 Task: Search one way flight ticket for 2 adults, 4 children and 1 infant on lap in business from Pellston: Pellston Regional/emmet County Airport to Greensboro: Piedmont Triad International Airport on 5-1-2023. Choice of flights is Sun country airlines. Number of bags: 1 carry on bag. Price is upto 73000. Outbound departure time preference is 14:30.
Action: Mouse moved to (339, 557)
Screenshot: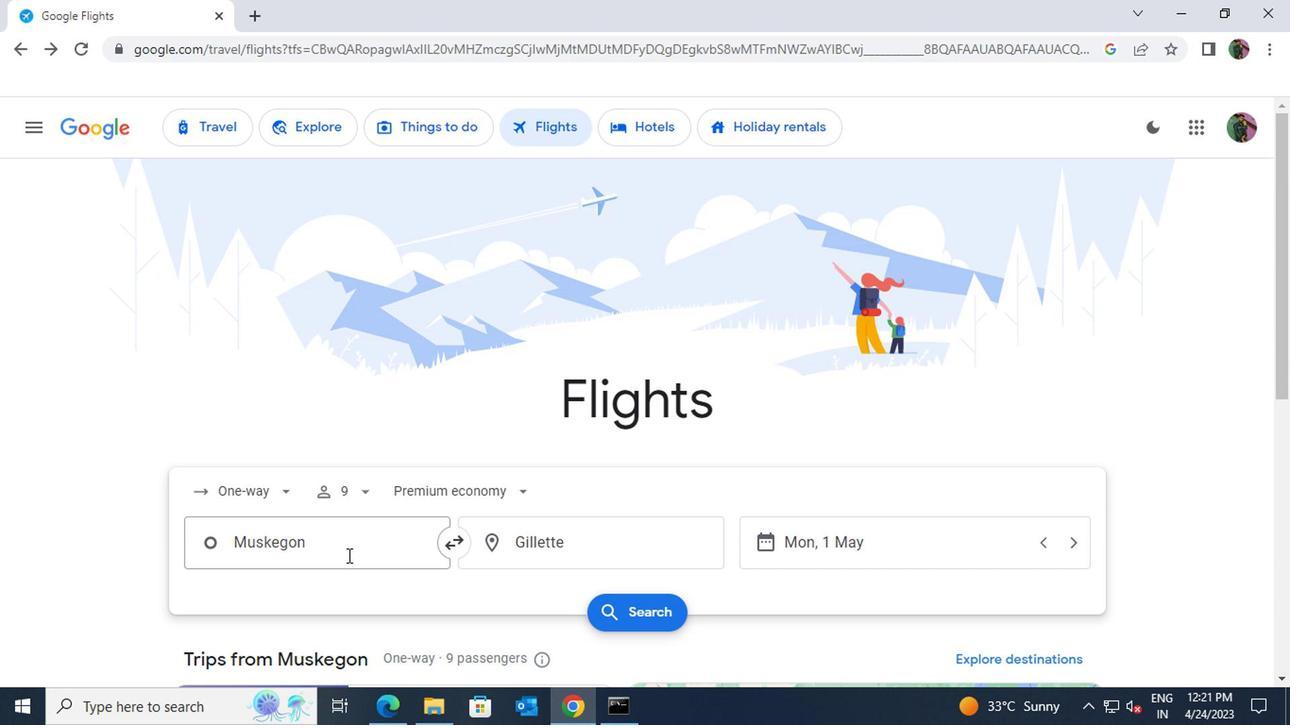 
Action: Mouse pressed left at (339, 557)
Screenshot: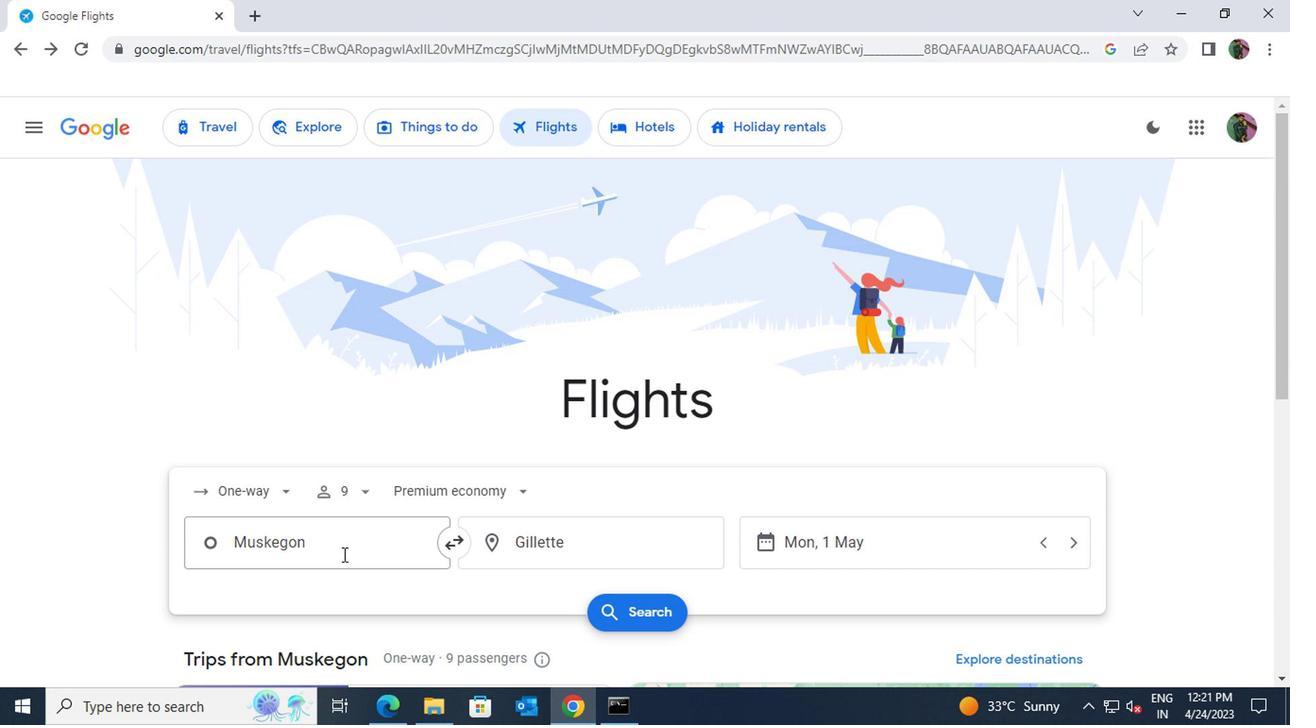 
Action: Key pressed pellston
Screenshot: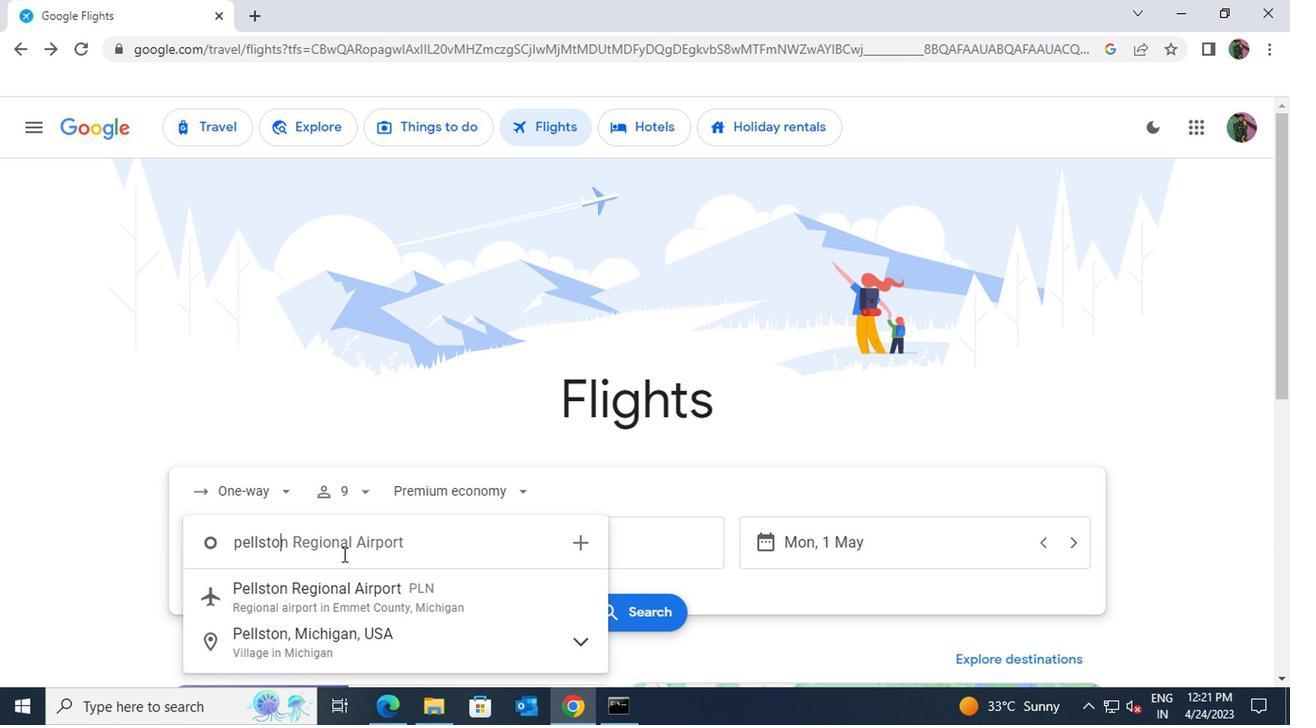 
Action: Mouse moved to (338, 591)
Screenshot: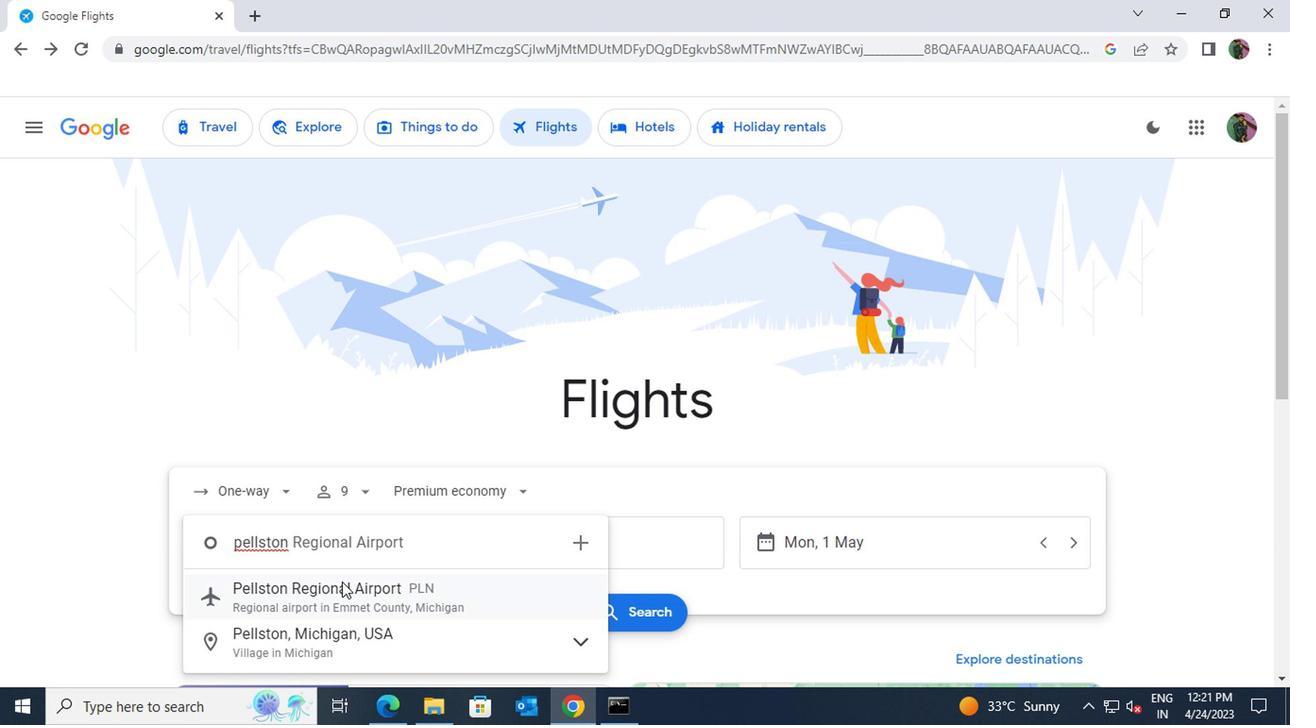 
Action: Mouse pressed left at (338, 591)
Screenshot: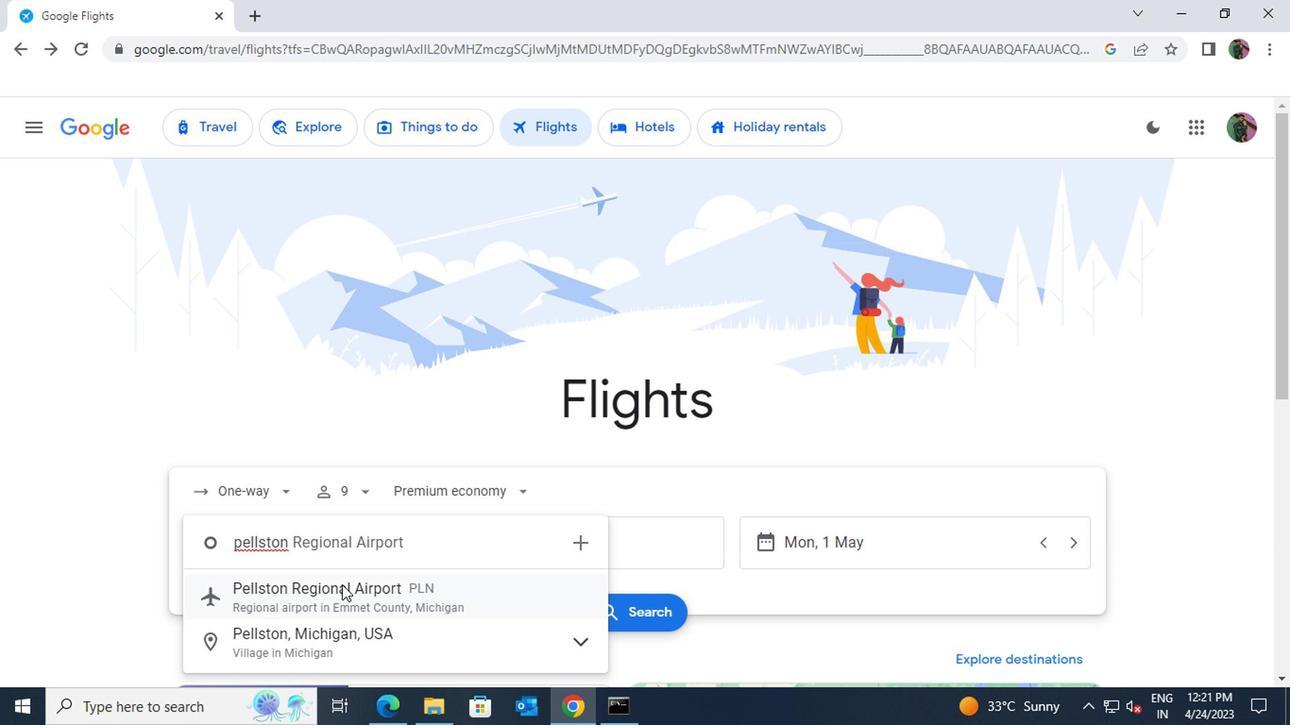 
Action: Mouse moved to (538, 550)
Screenshot: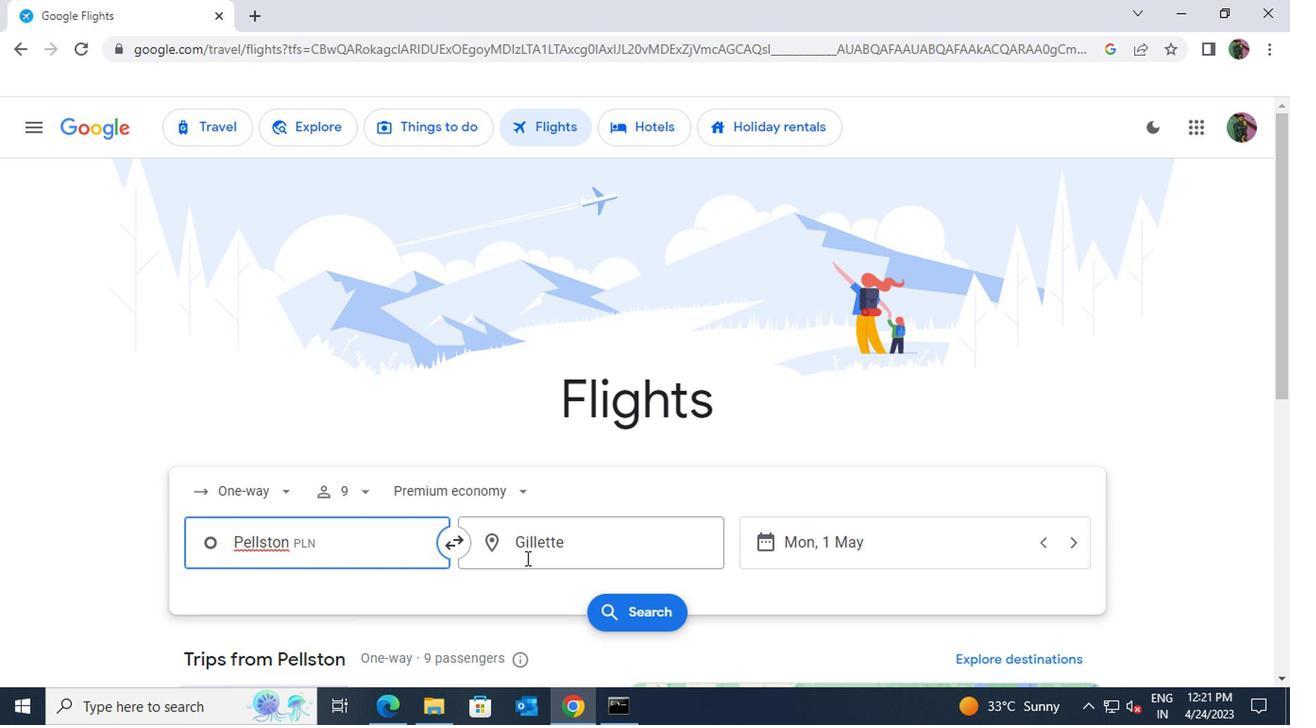 
Action: Mouse pressed left at (538, 550)
Screenshot: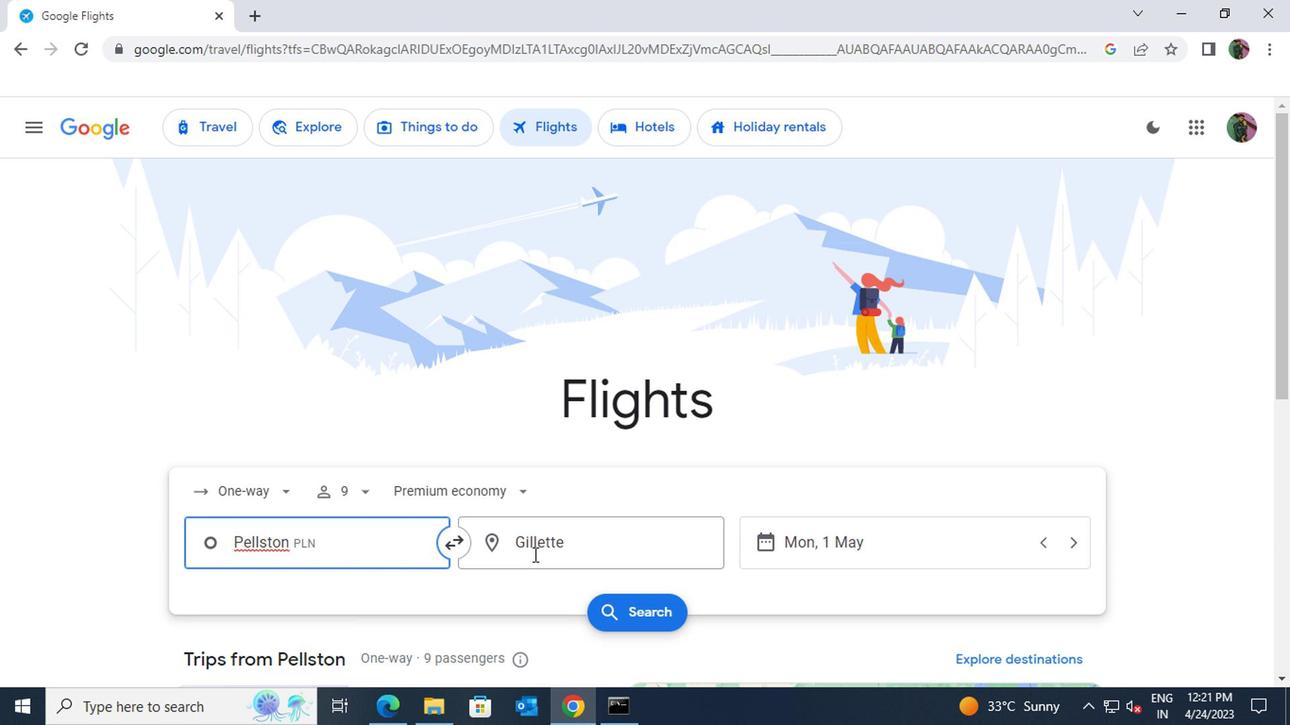 
Action: Key pressed greensboro
Screenshot: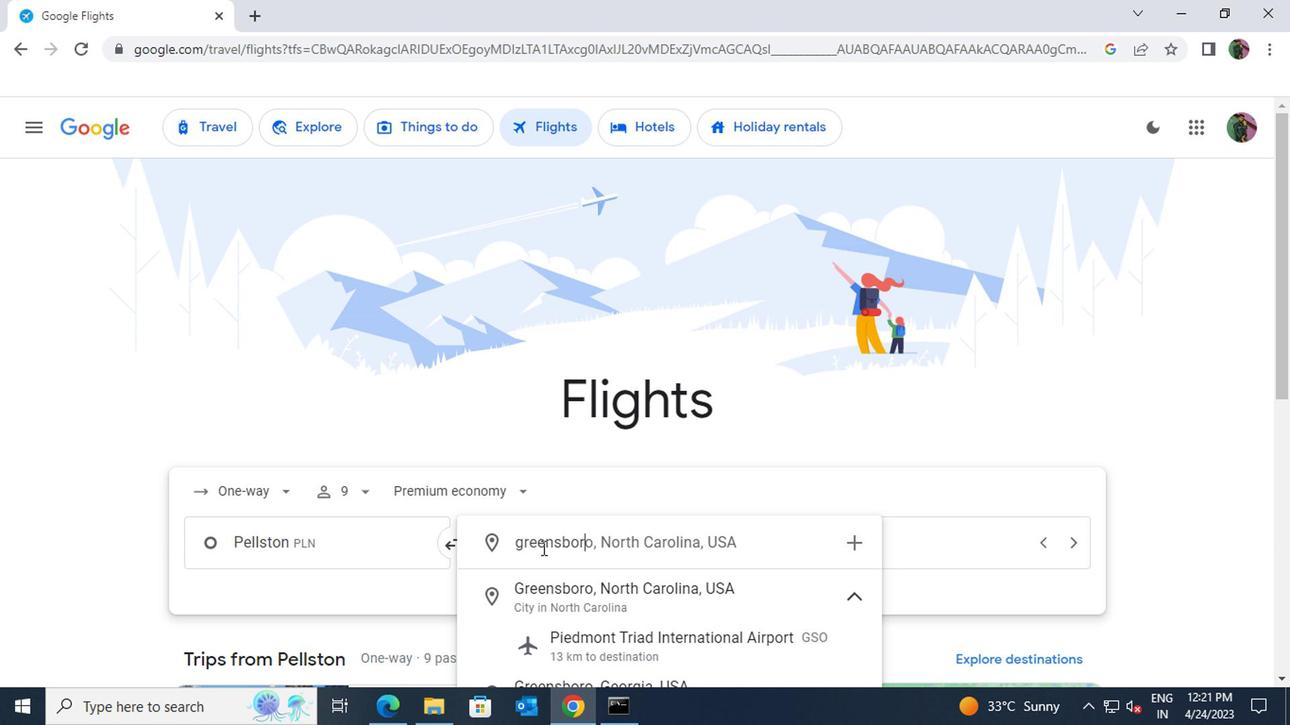 
Action: Mouse moved to (553, 590)
Screenshot: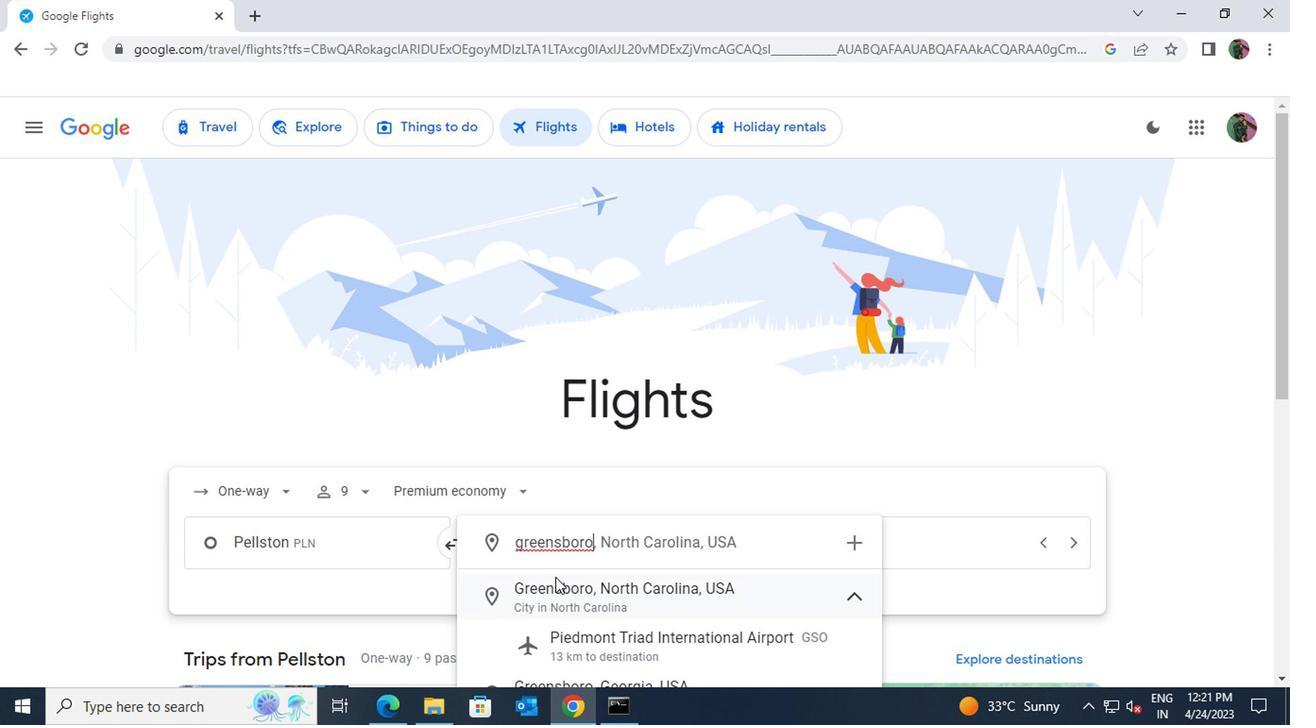 
Action: Mouse pressed left at (553, 590)
Screenshot: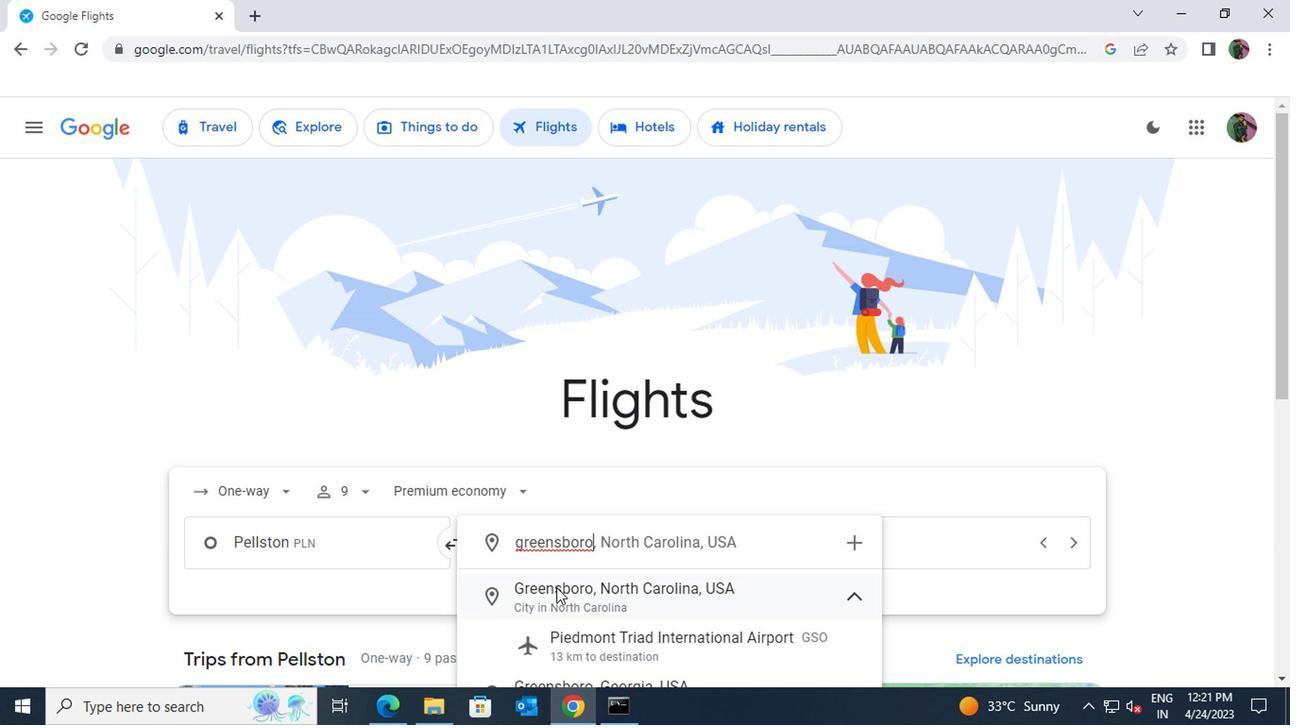 
Action: Mouse moved to (361, 489)
Screenshot: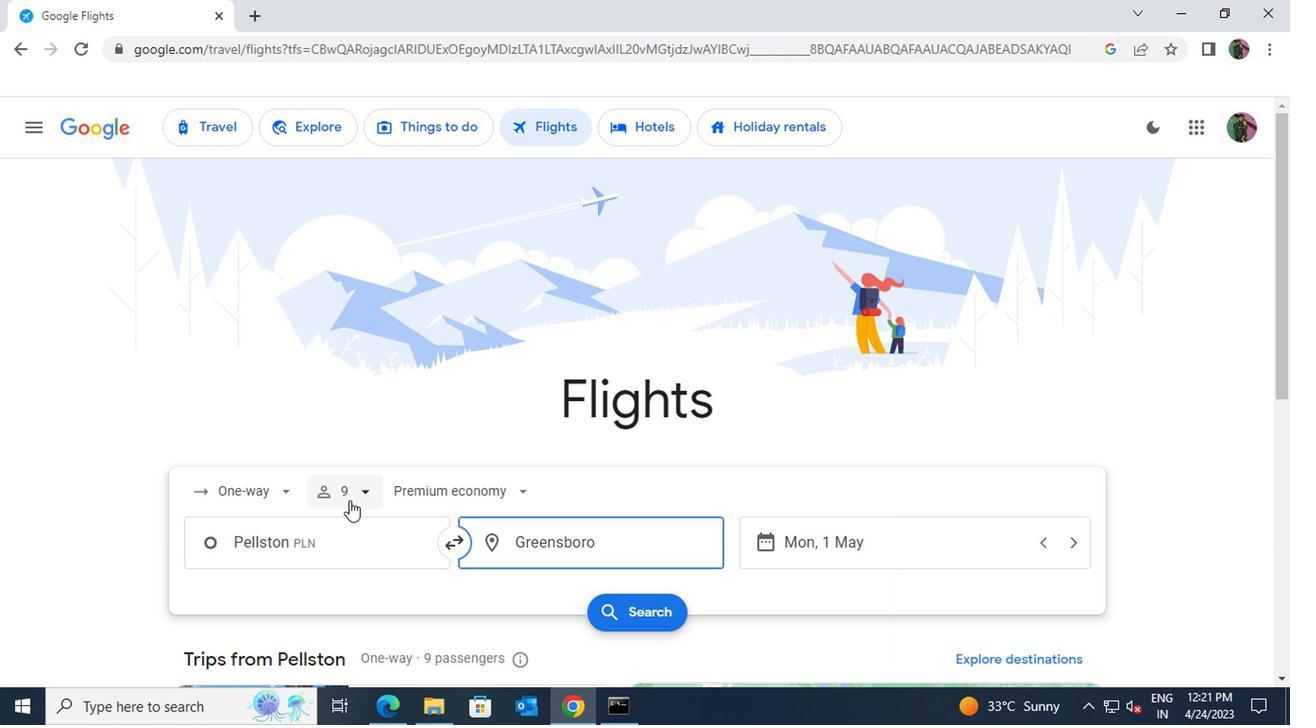 
Action: Mouse pressed left at (361, 489)
Screenshot: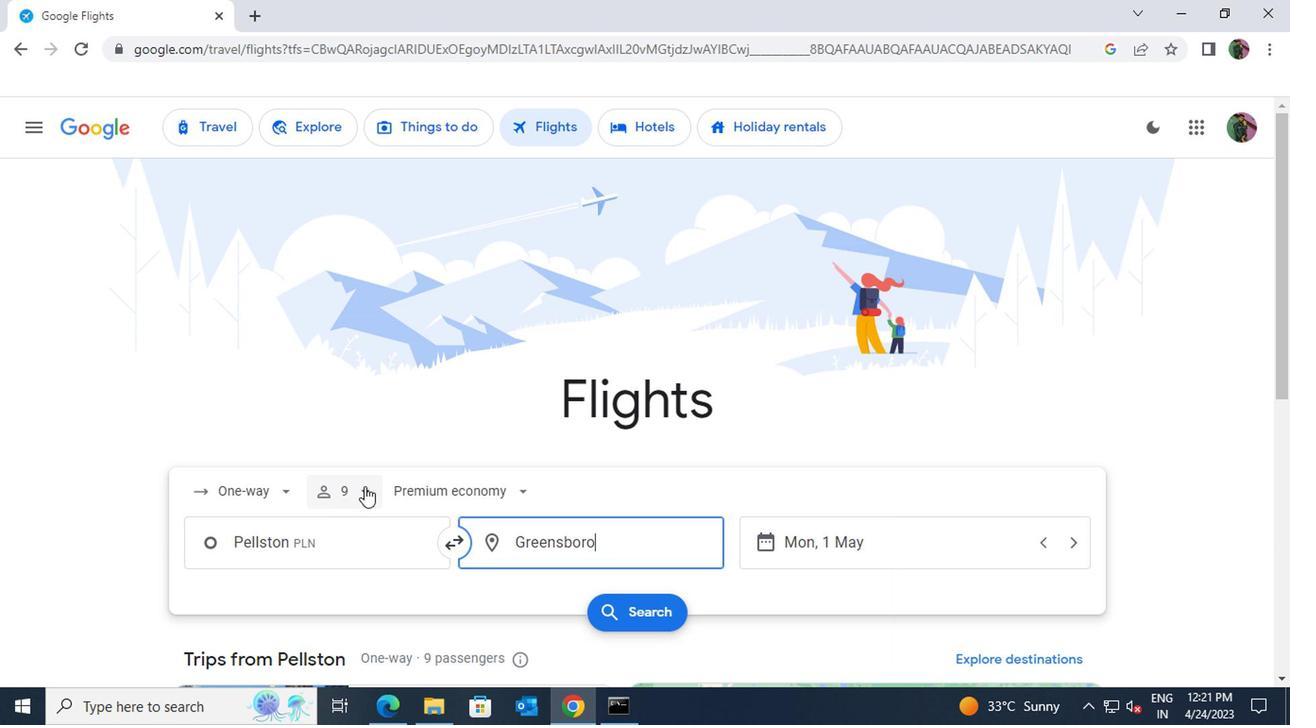 
Action: Mouse moved to (437, 544)
Screenshot: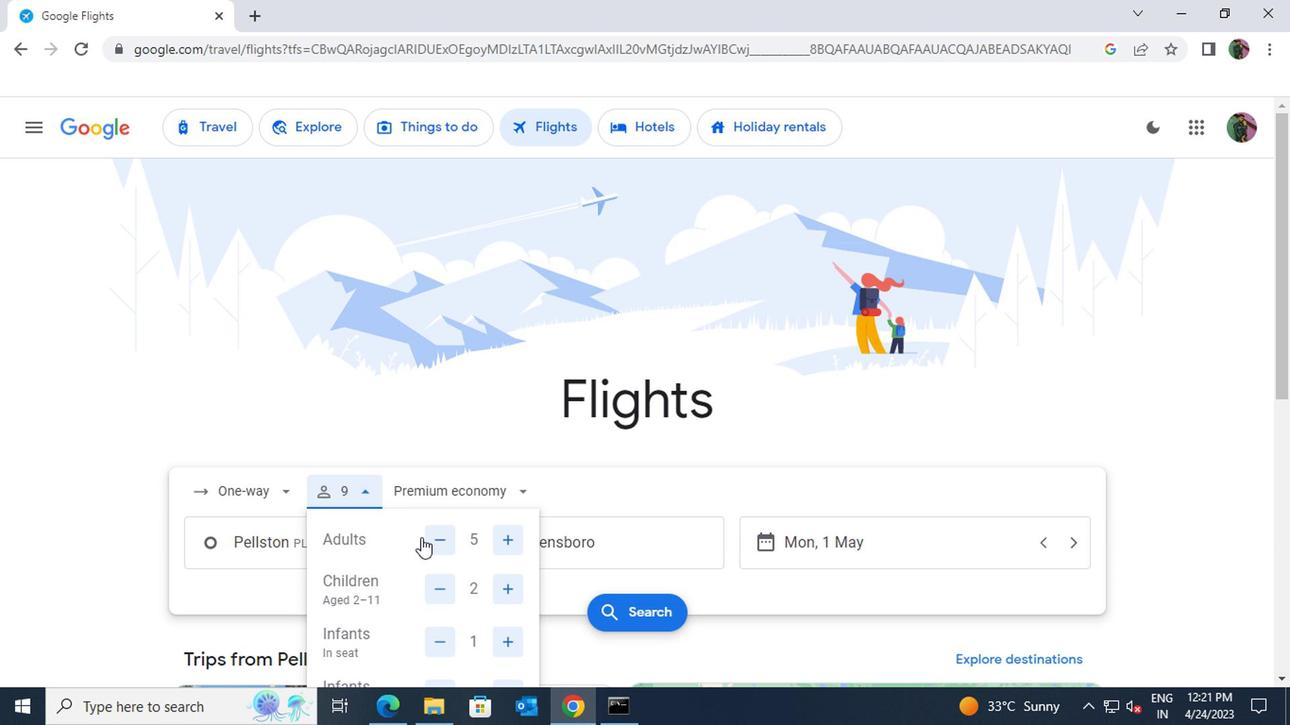 
Action: Mouse pressed left at (437, 544)
Screenshot: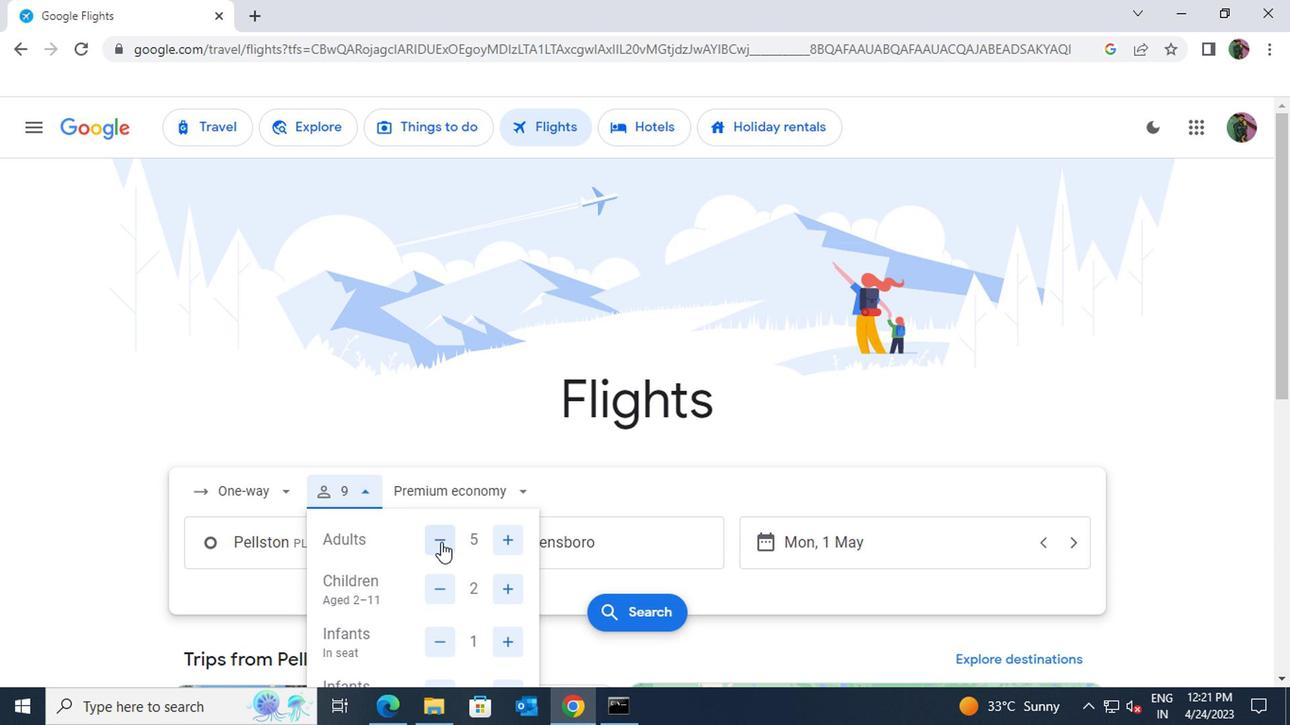 
Action: Mouse pressed left at (437, 544)
Screenshot: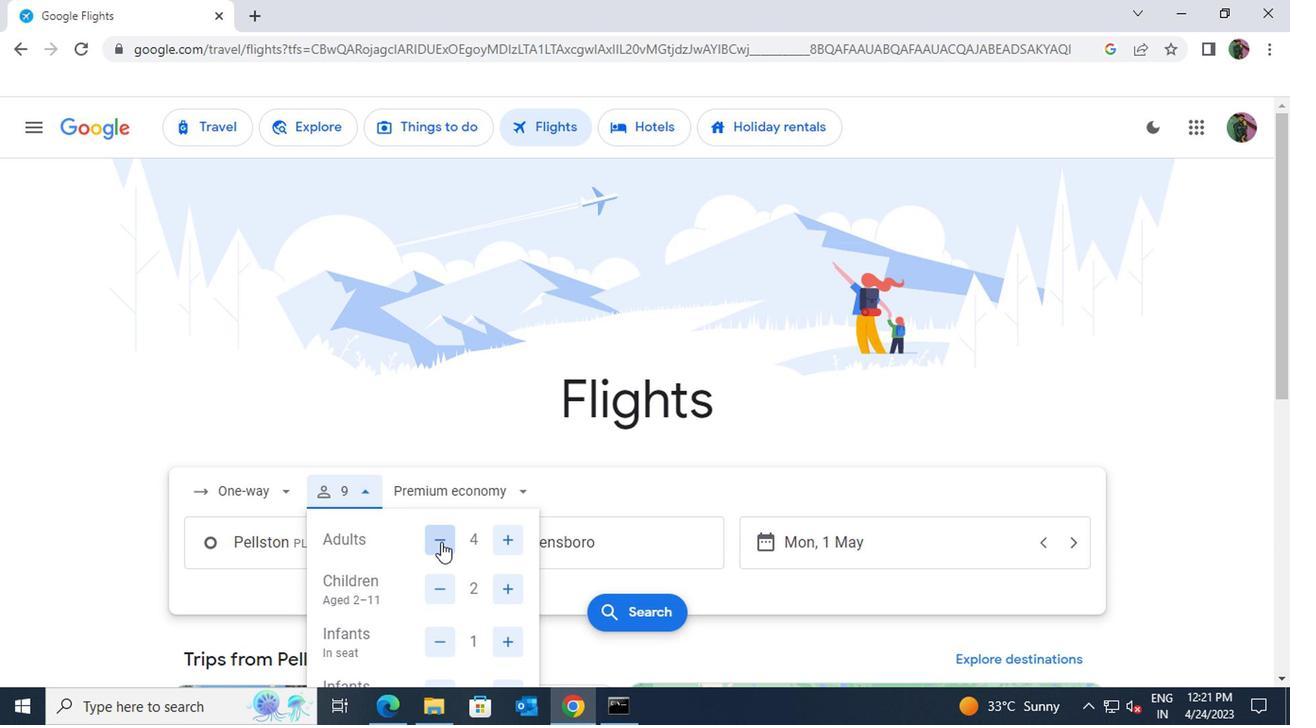 
Action: Mouse pressed left at (437, 544)
Screenshot: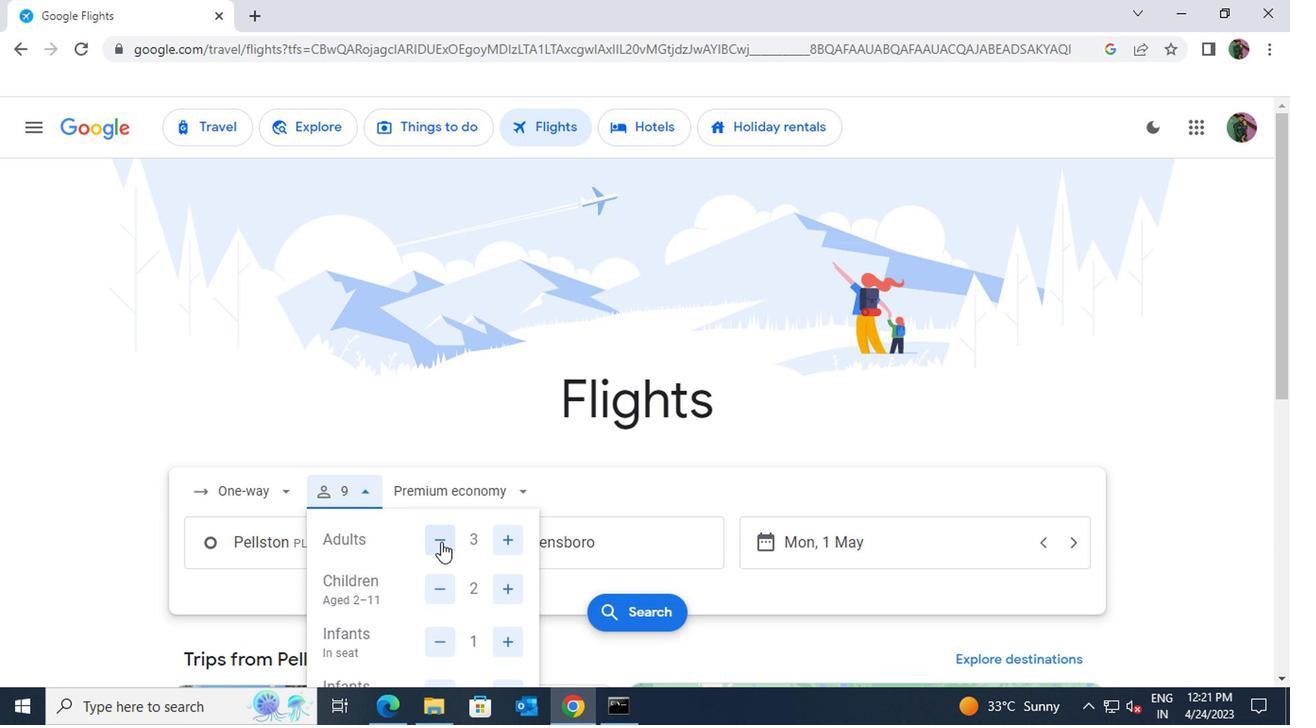 
Action: Mouse moved to (497, 591)
Screenshot: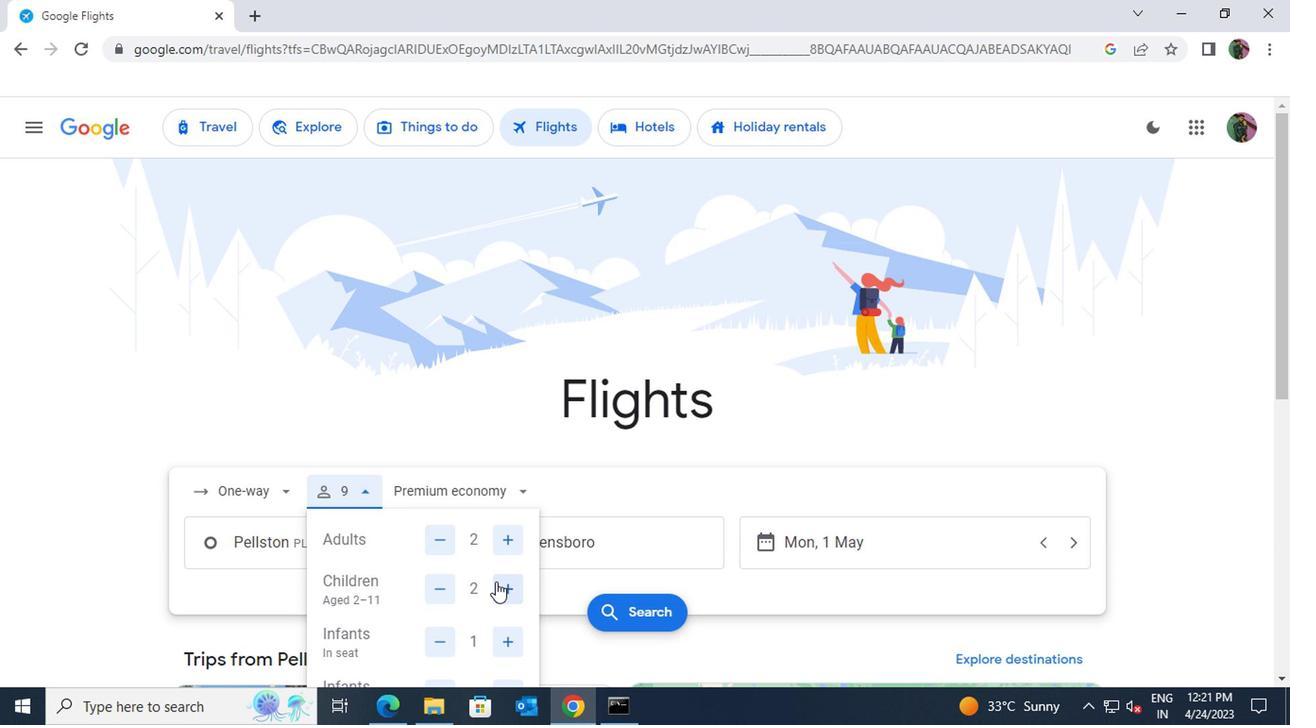
Action: Mouse pressed left at (497, 591)
Screenshot: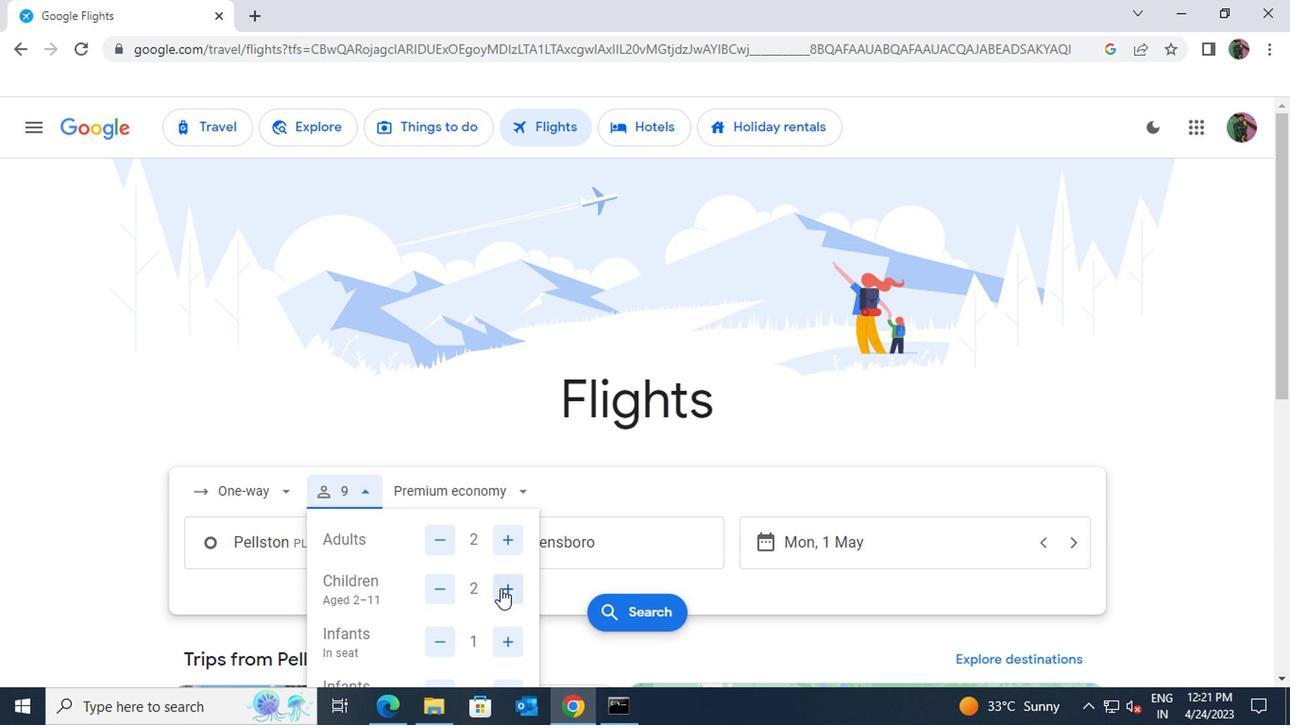 
Action: Mouse pressed left at (497, 591)
Screenshot: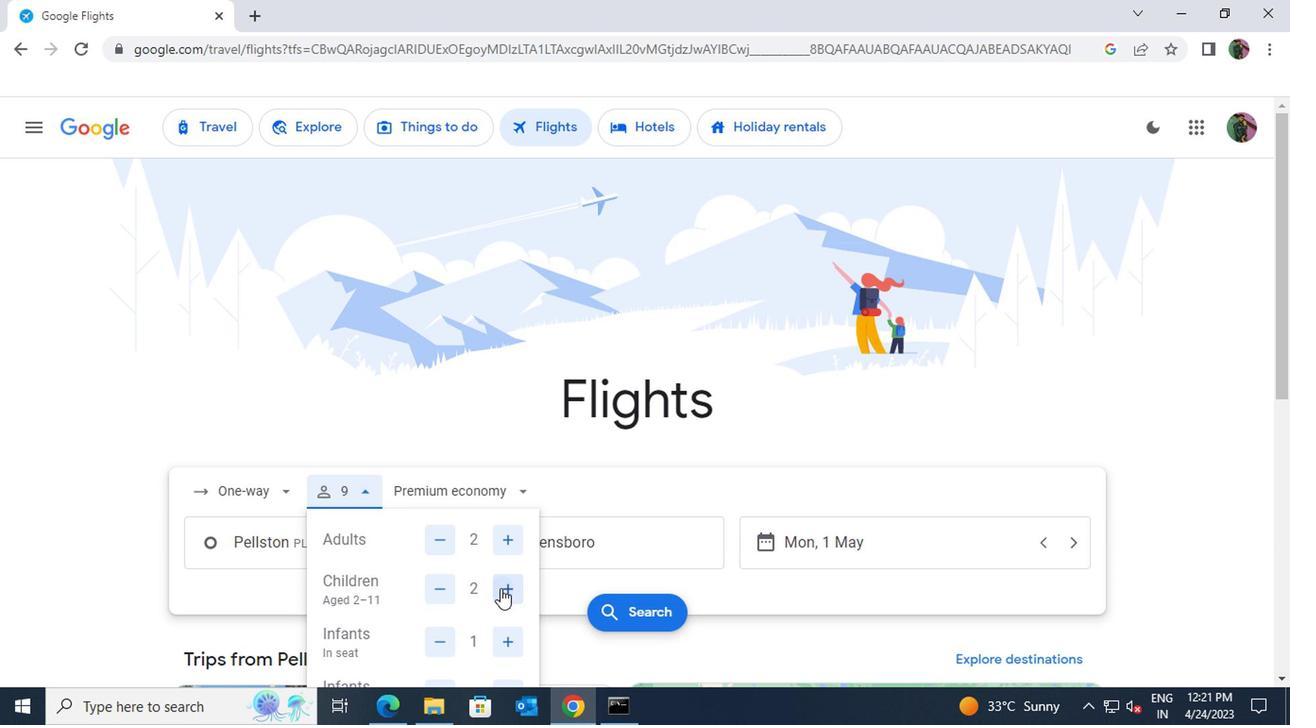 
Action: Mouse scrolled (497, 590) with delta (0, 0)
Screenshot: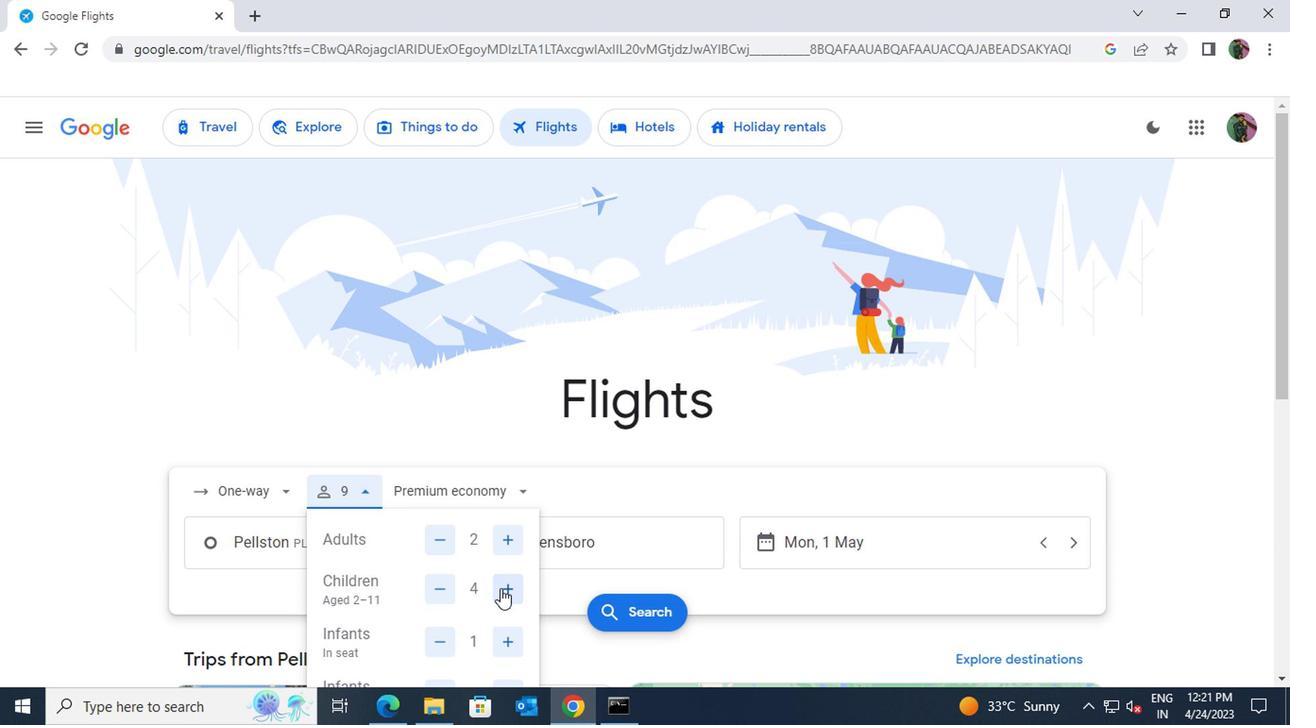 
Action: Mouse moved to (430, 547)
Screenshot: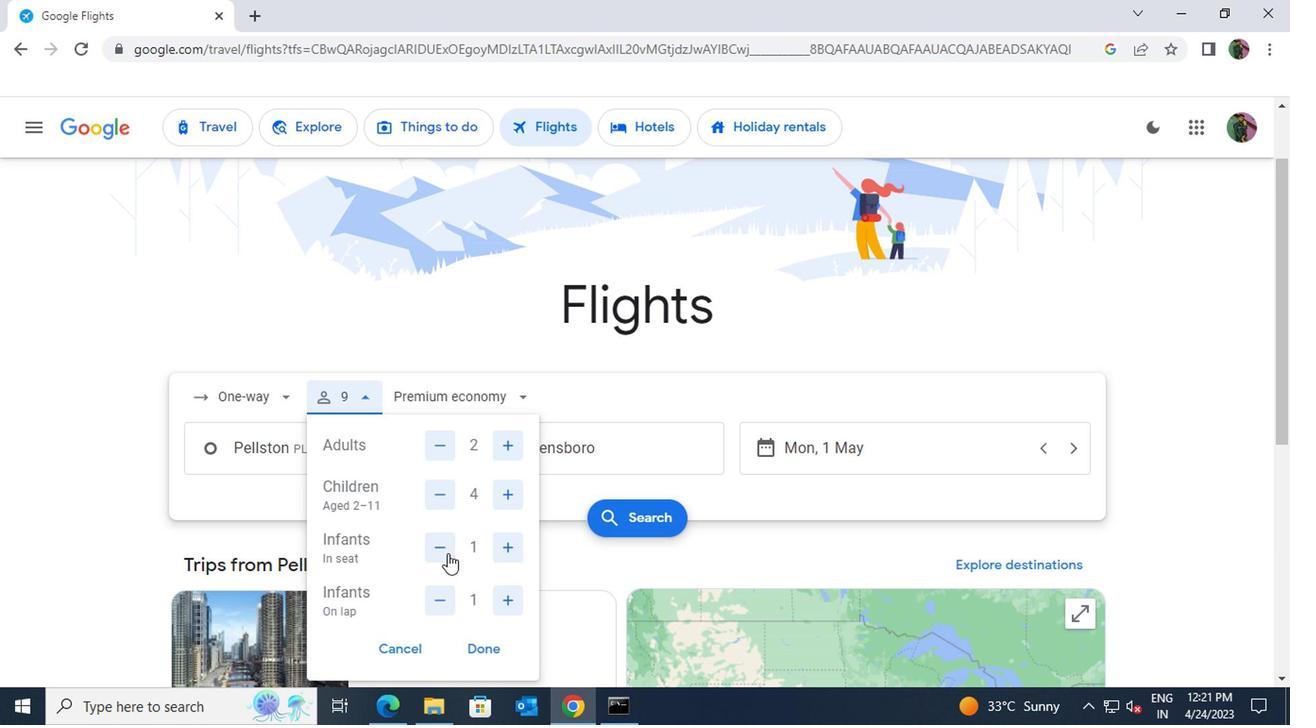 
Action: Mouse pressed left at (430, 547)
Screenshot: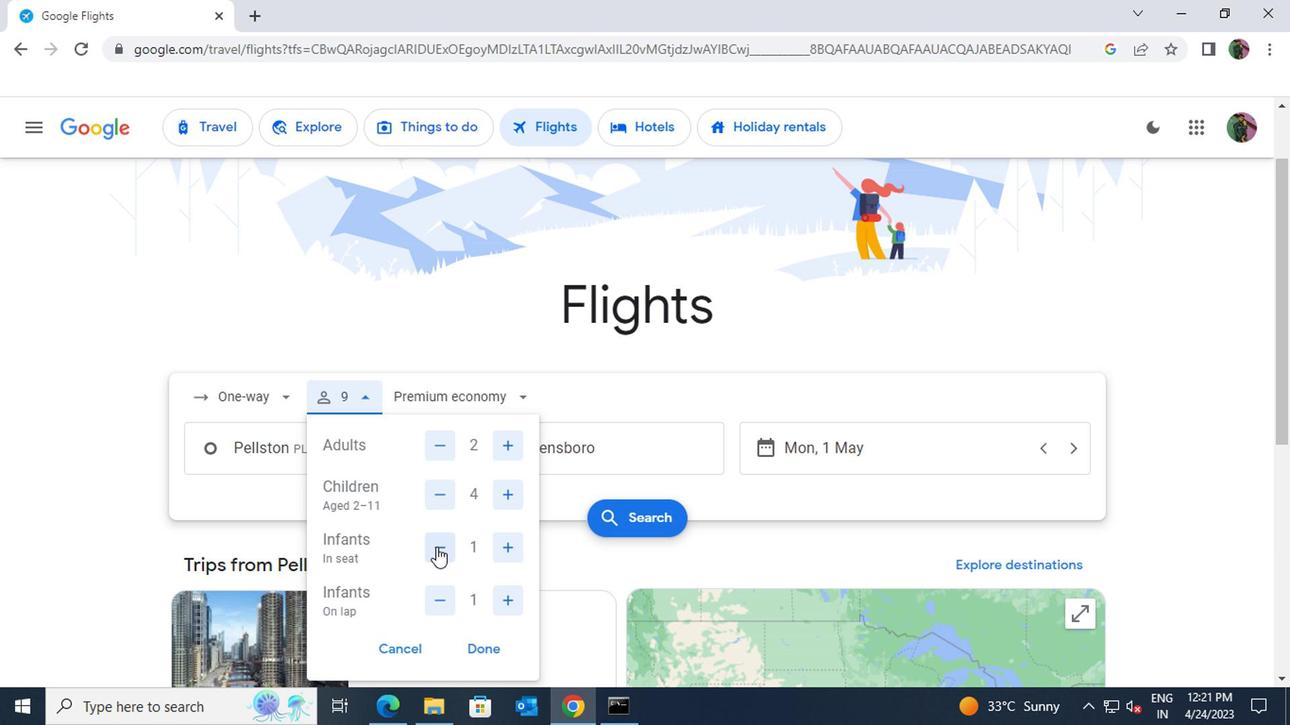 
Action: Mouse moved to (485, 645)
Screenshot: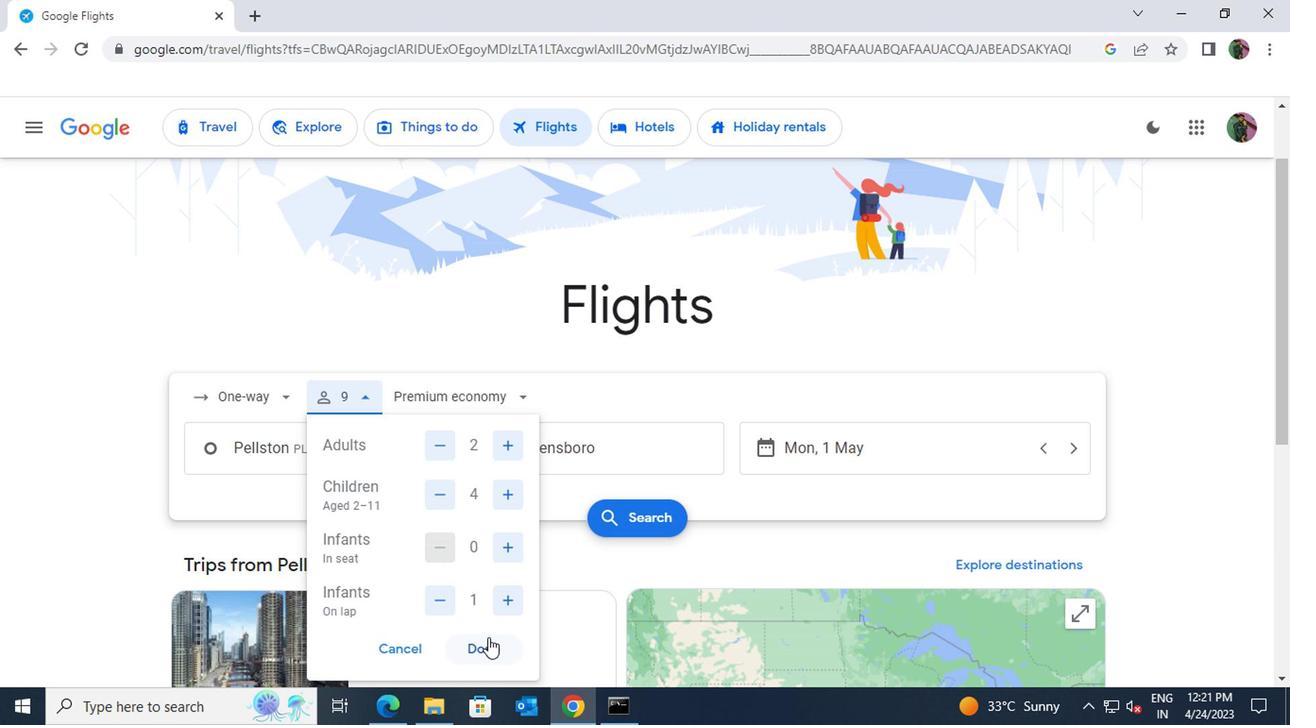 
Action: Mouse pressed left at (485, 645)
Screenshot: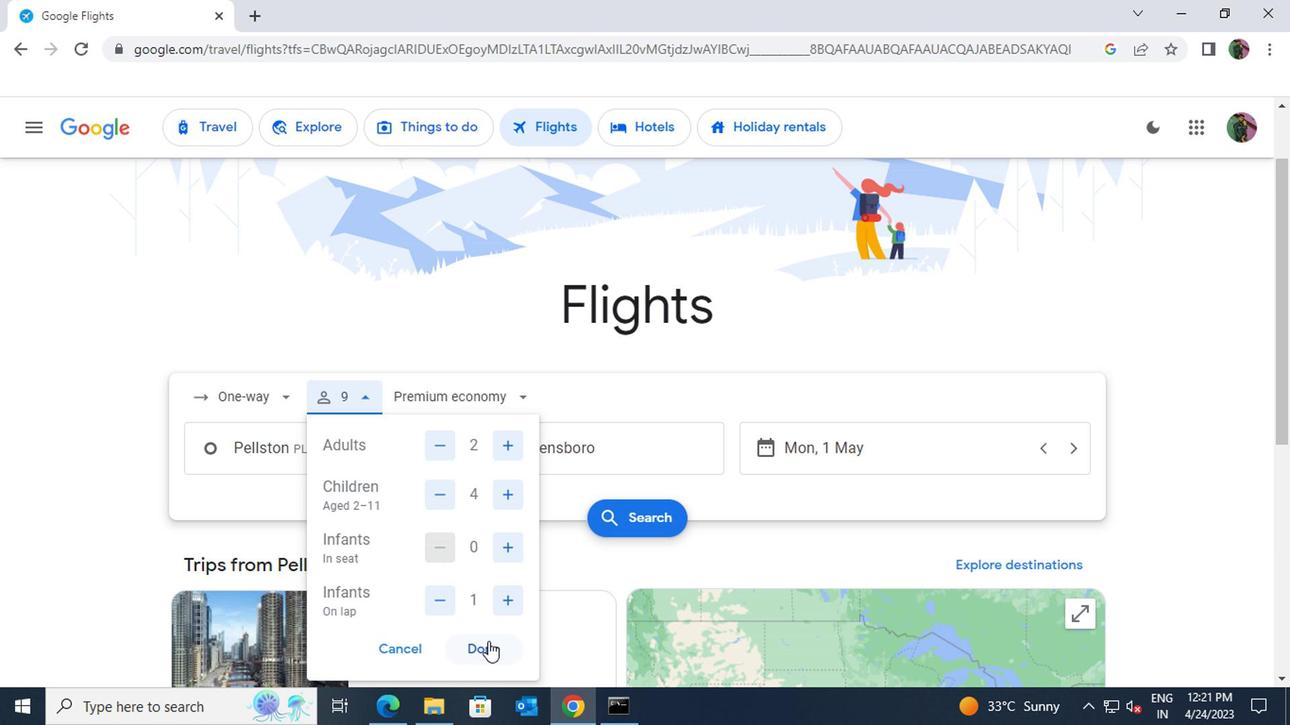 
Action: Mouse moved to (758, 448)
Screenshot: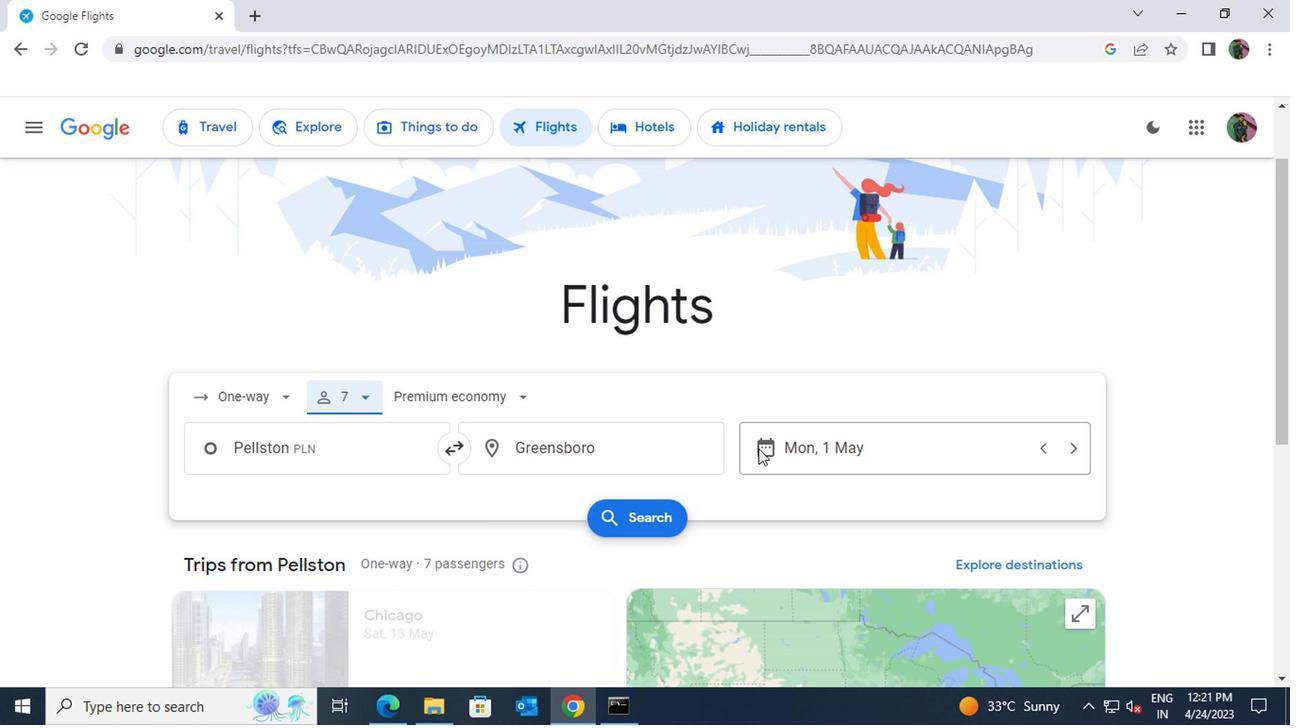 
Action: Mouse pressed left at (758, 448)
Screenshot: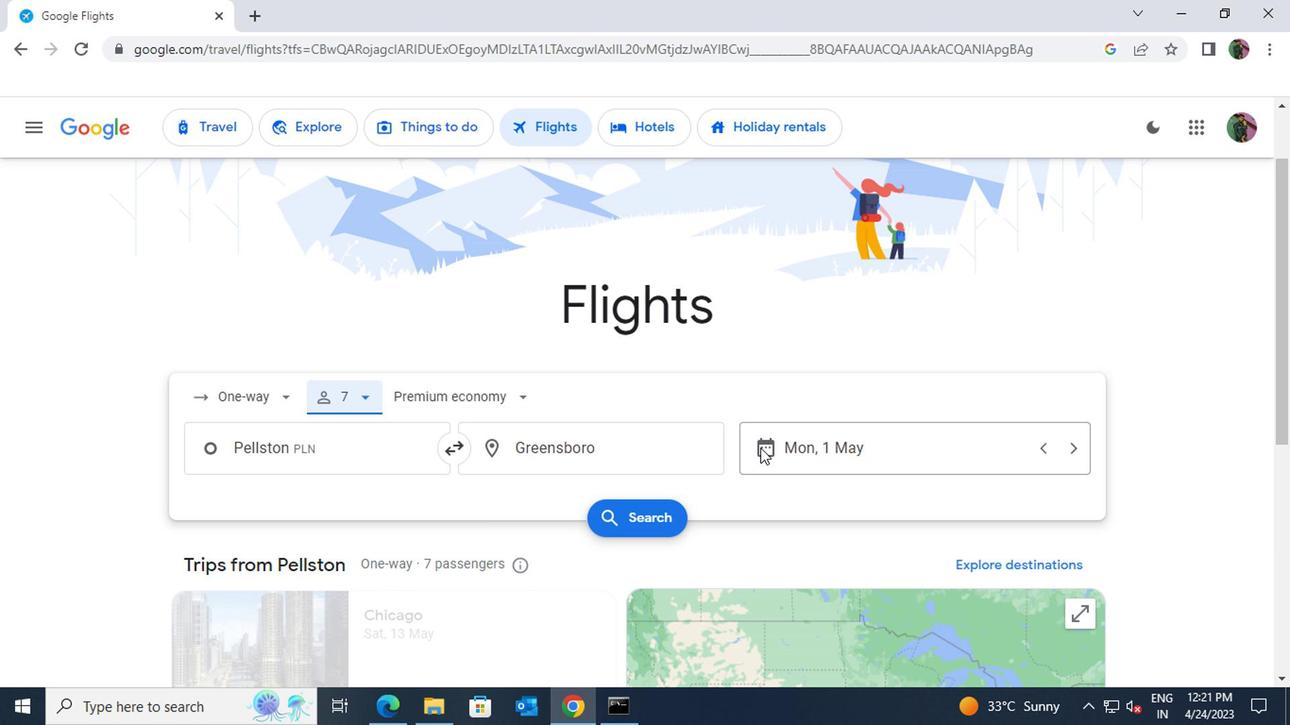 
Action: Mouse moved to (820, 340)
Screenshot: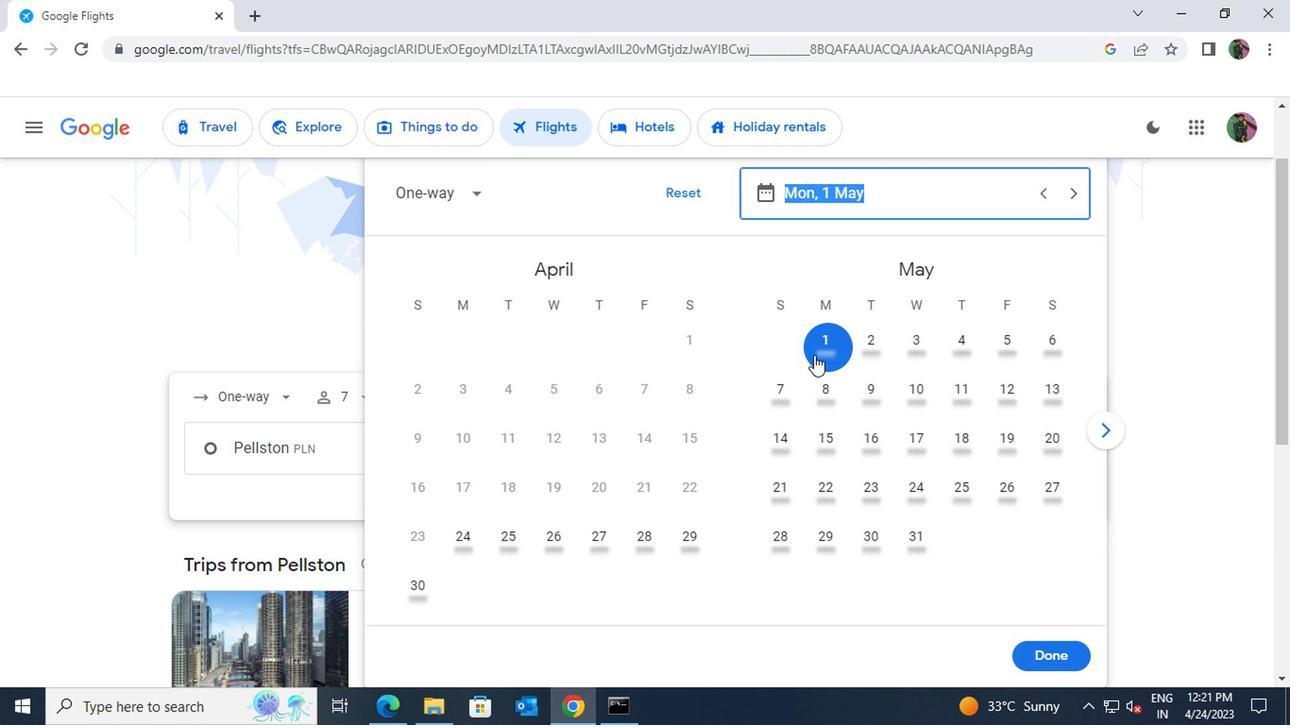 
Action: Mouse pressed left at (820, 340)
Screenshot: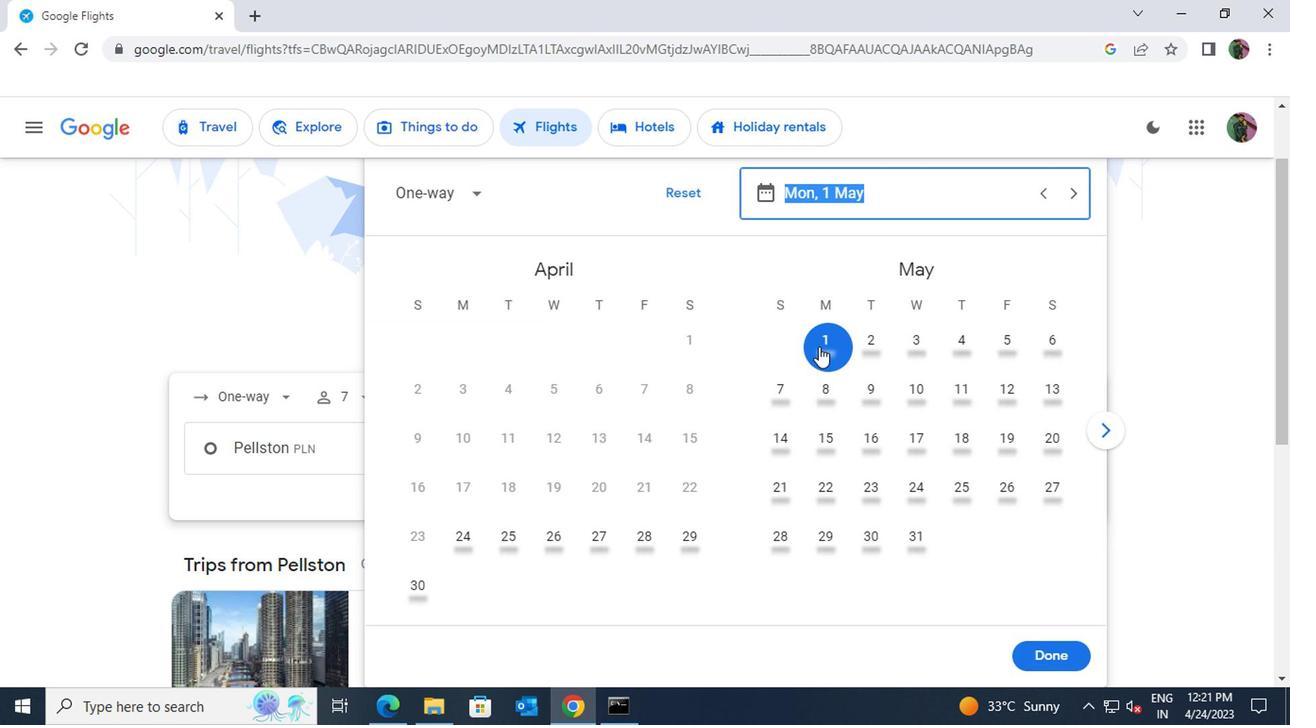 
Action: Mouse moved to (1046, 657)
Screenshot: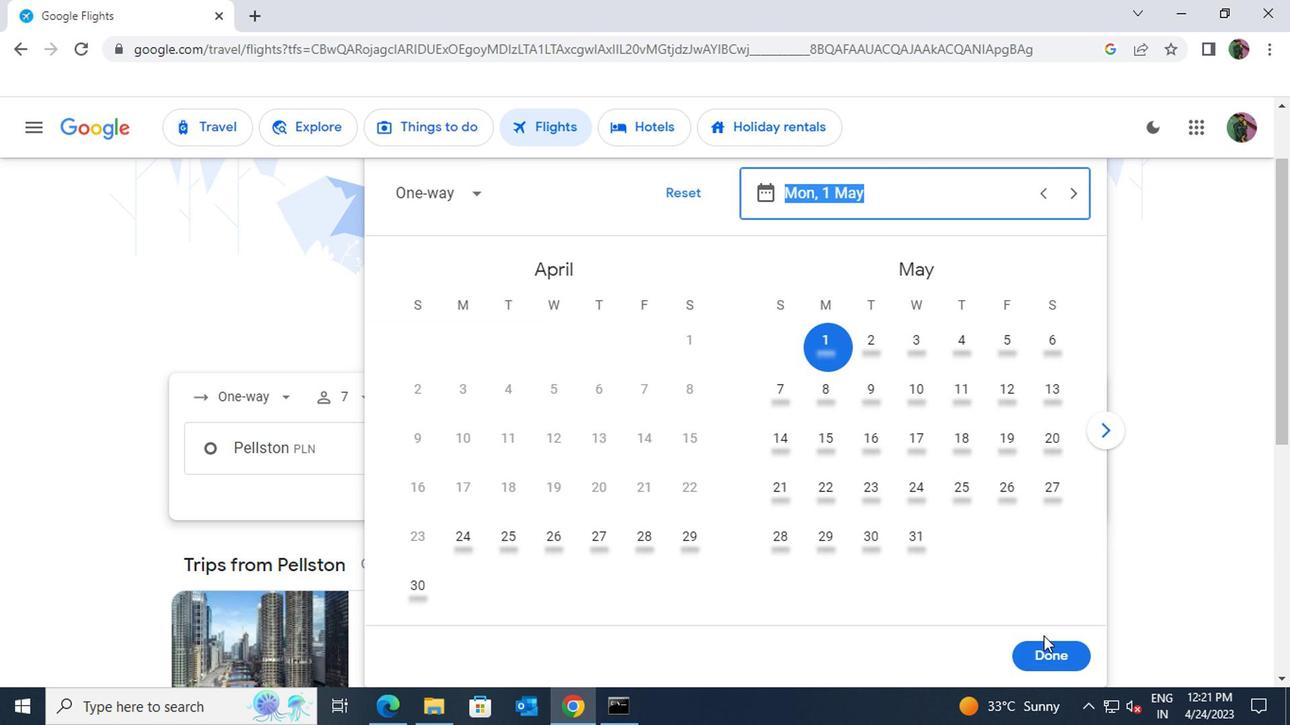 
Action: Mouse pressed left at (1046, 657)
Screenshot: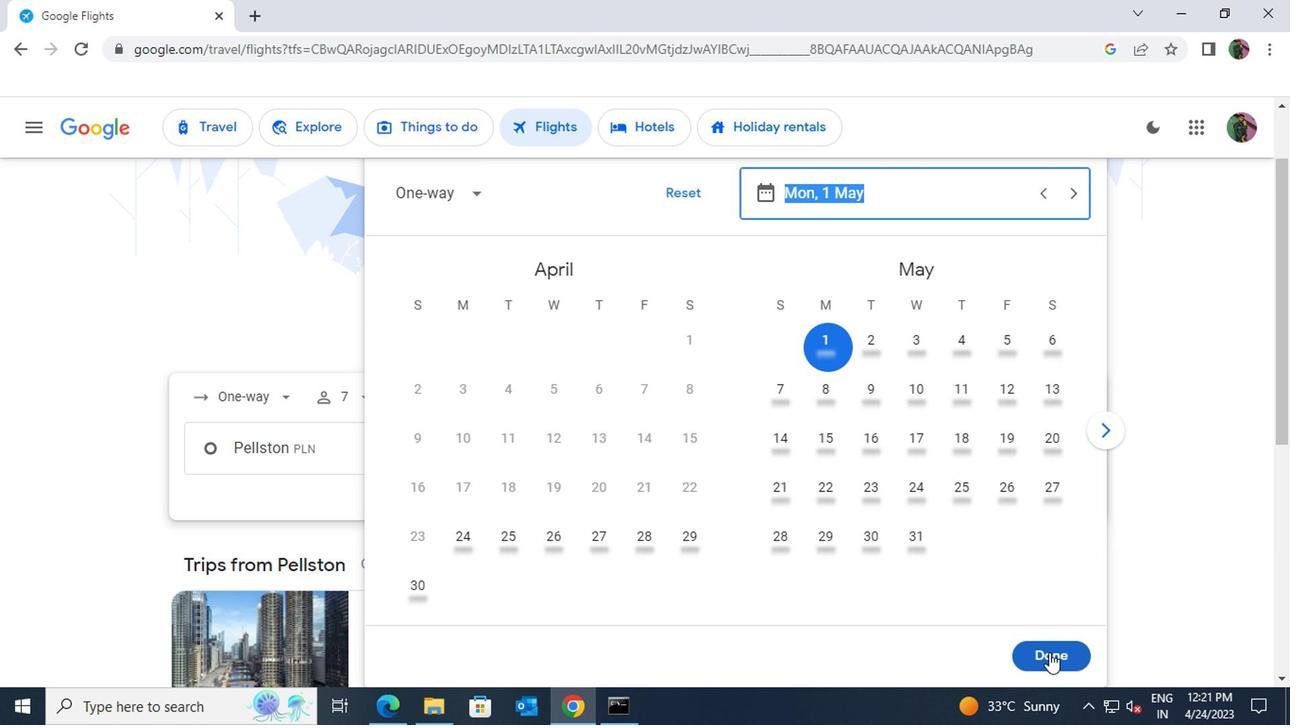 
Action: Mouse moved to (278, 403)
Screenshot: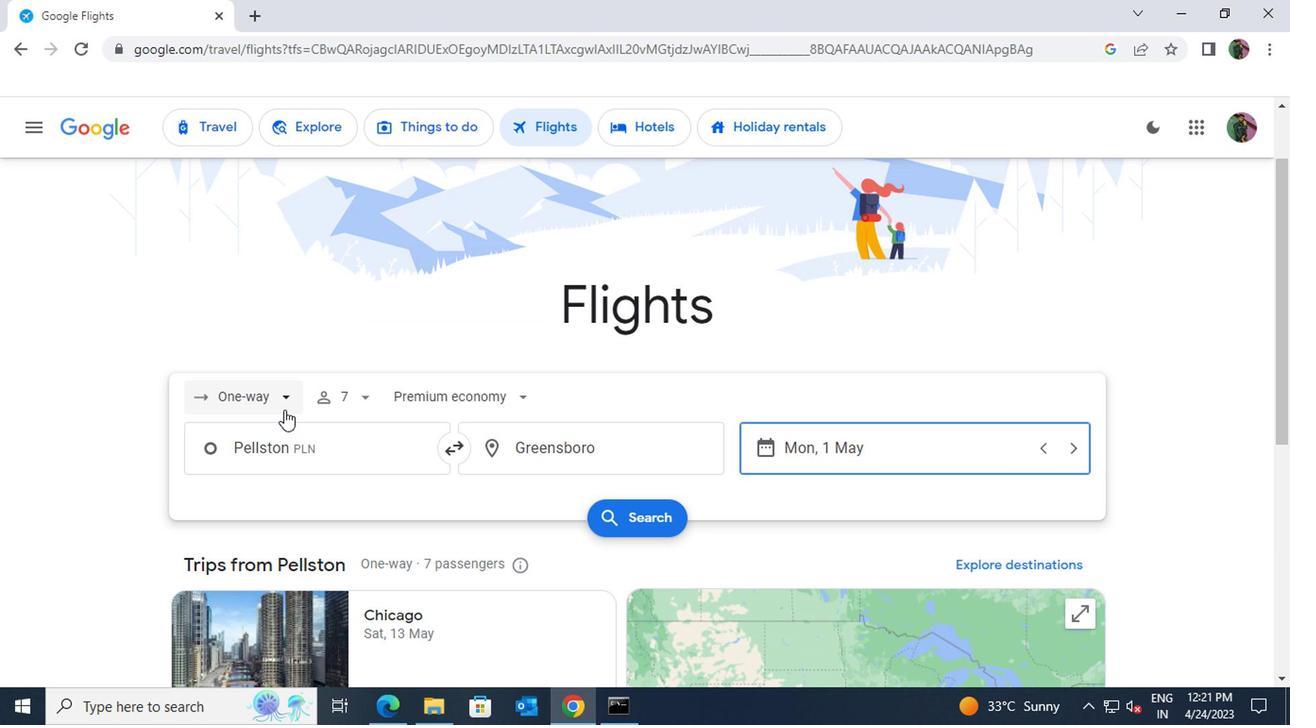 
Action: Mouse pressed left at (278, 403)
Screenshot: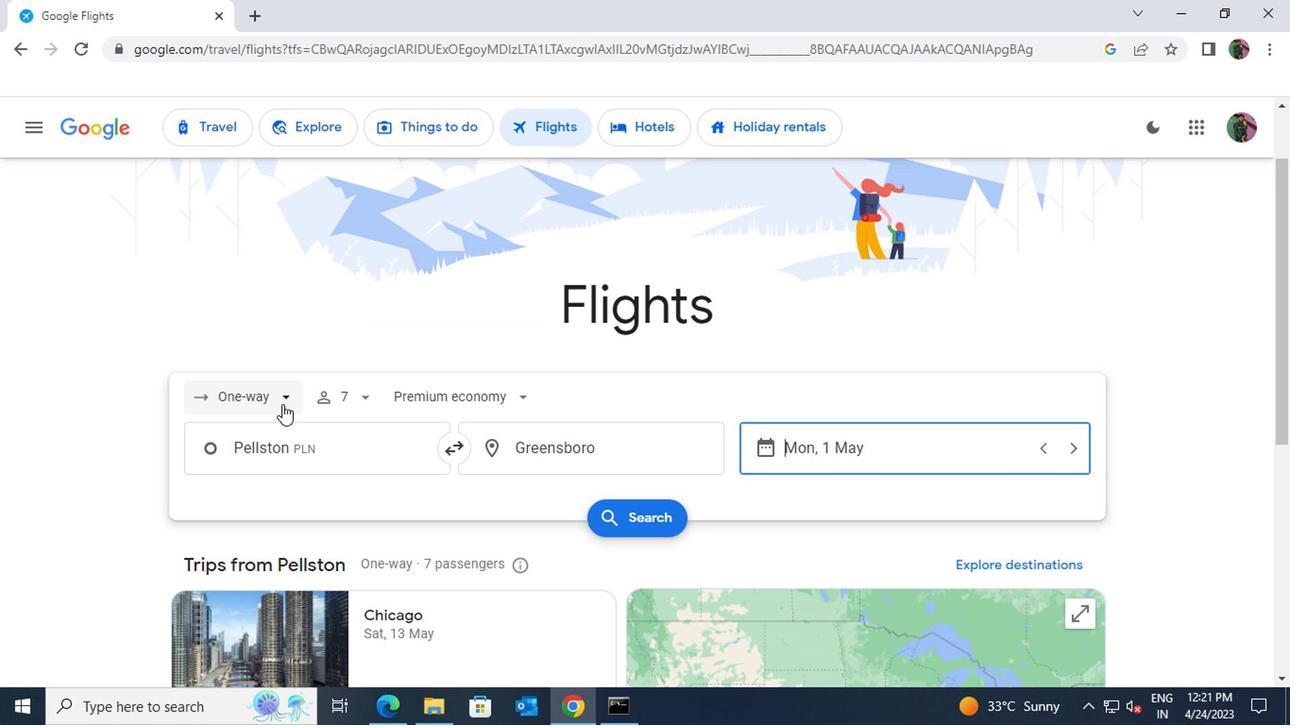 
Action: Mouse moved to (253, 481)
Screenshot: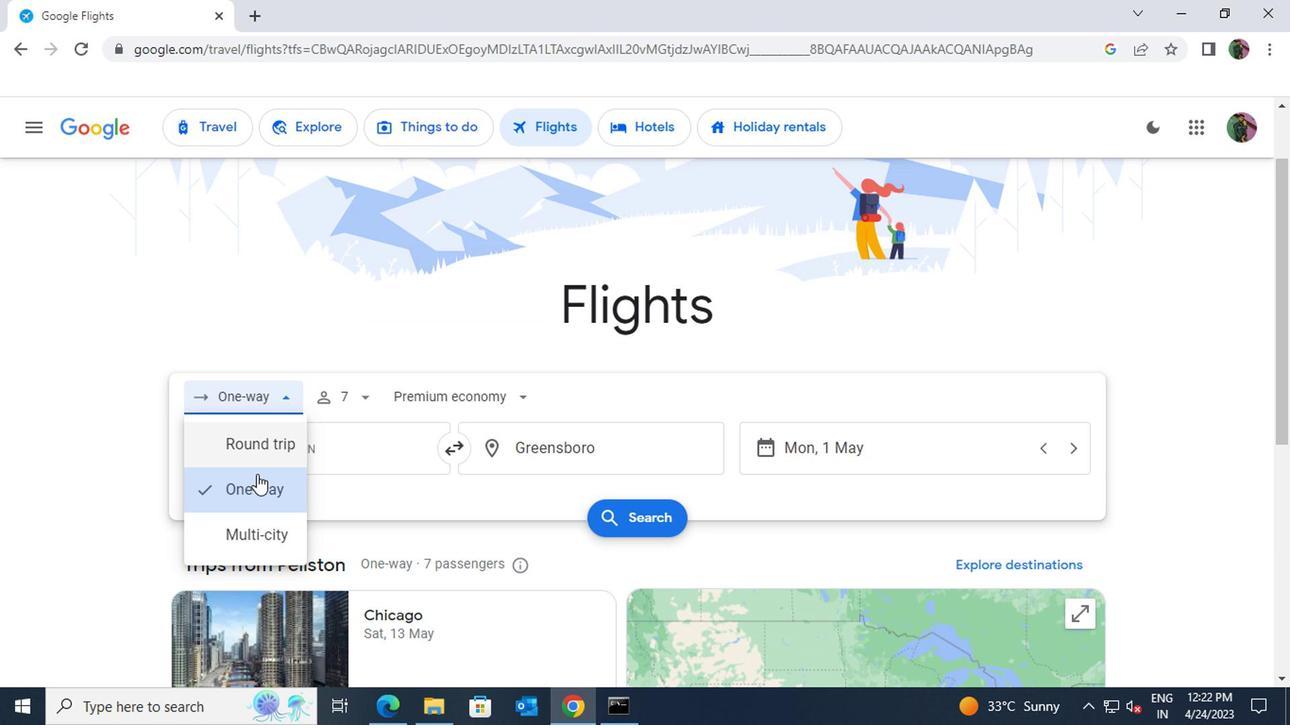 
Action: Mouse pressed left at (253, 481)
Screenshot: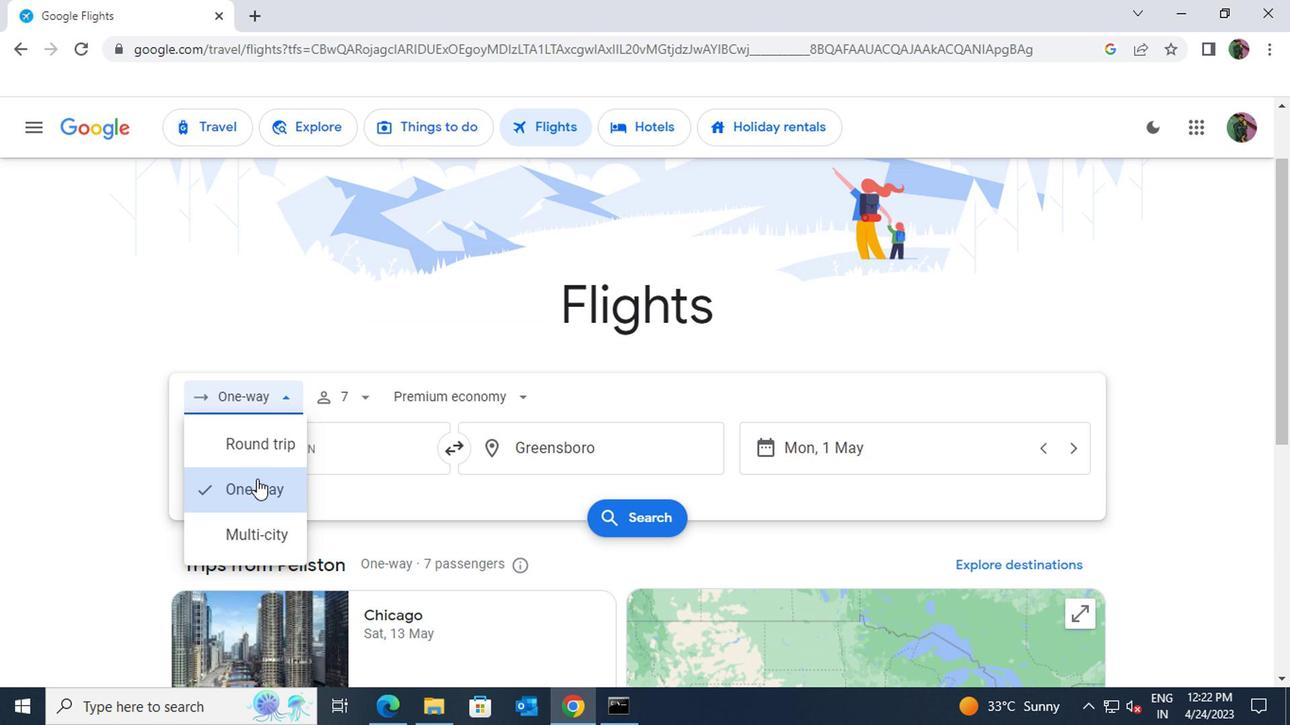 
Action: Mouse moved to (609, 514)
Screenshot: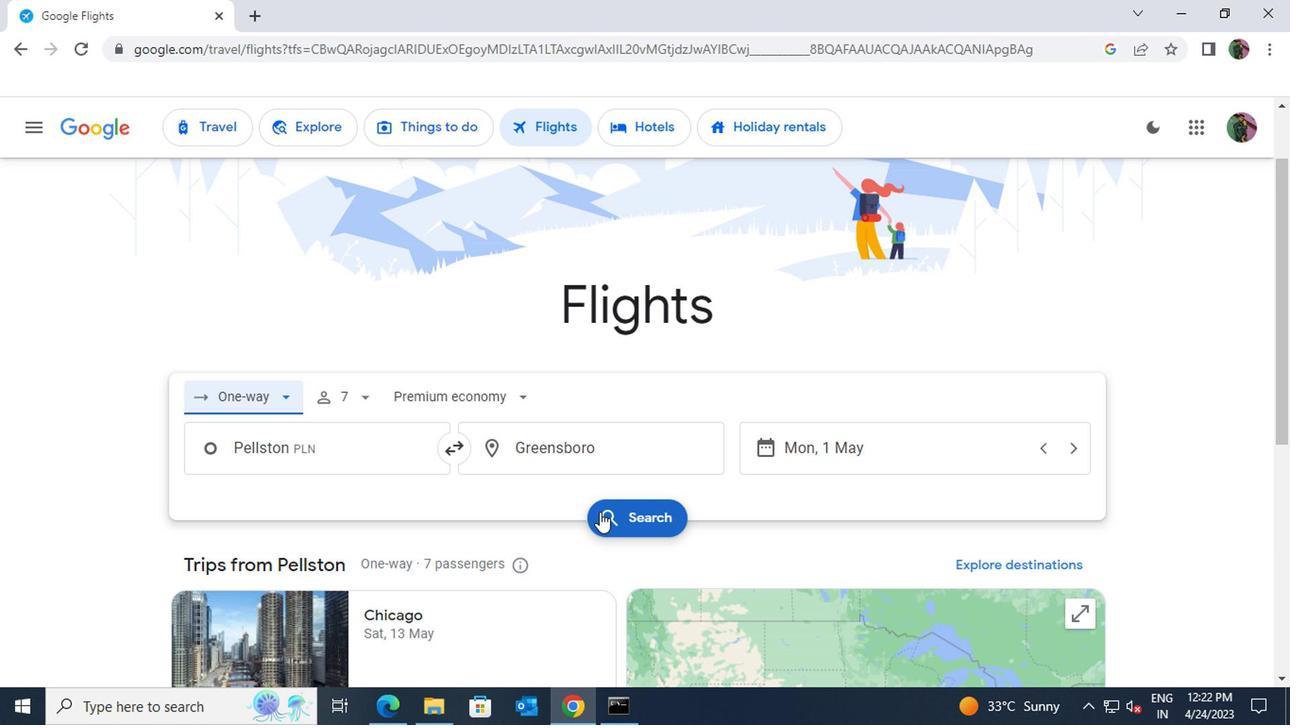 
Action: Mouse pressed left at (609, 514)
Screenshot: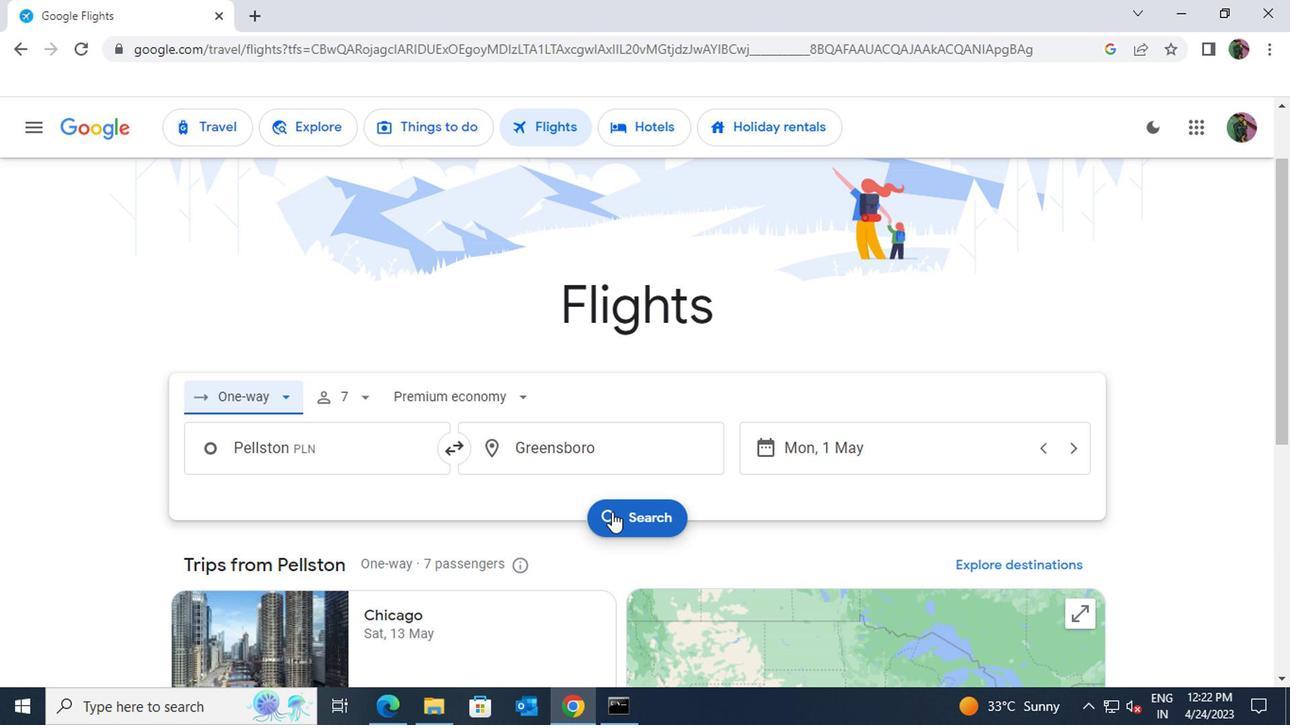 
Action: Mouse moved to (218, 309)
Screenshot: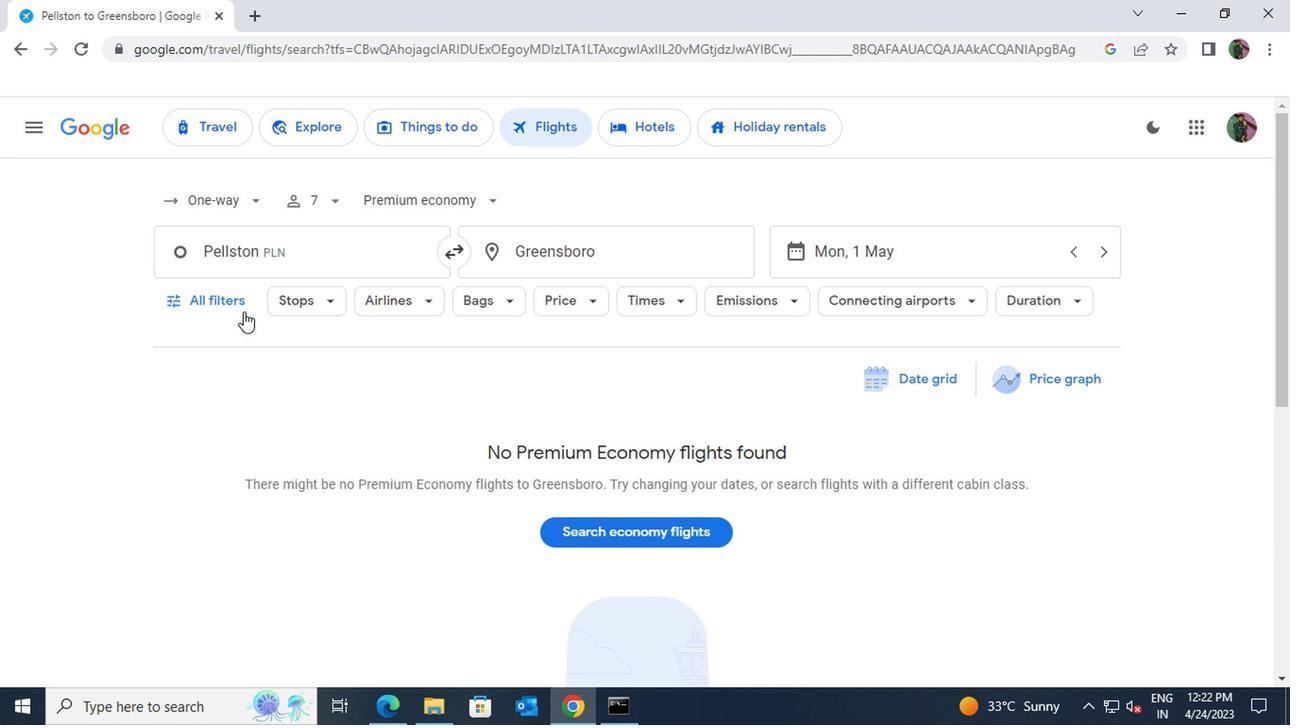 
Action: Mouse pressed left at (218, 309)
Screenshot: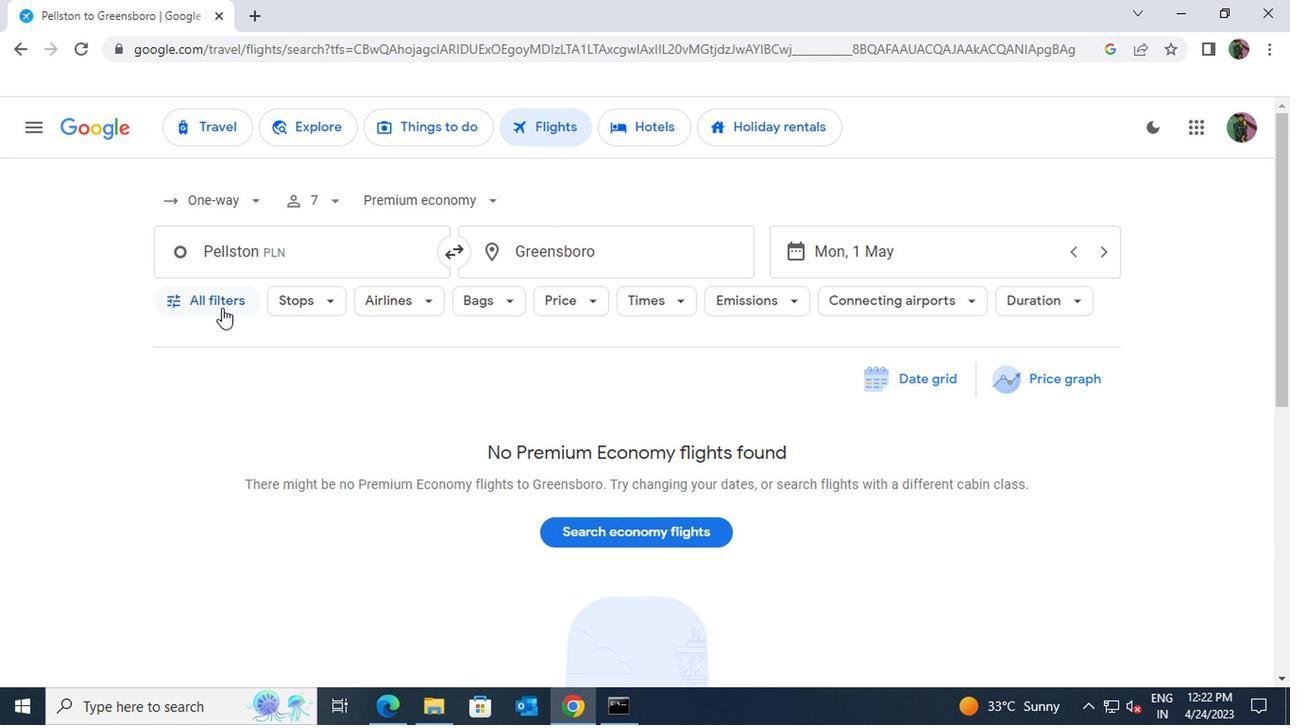 
Action: Mouse moved to (284, 477)
Screenshot: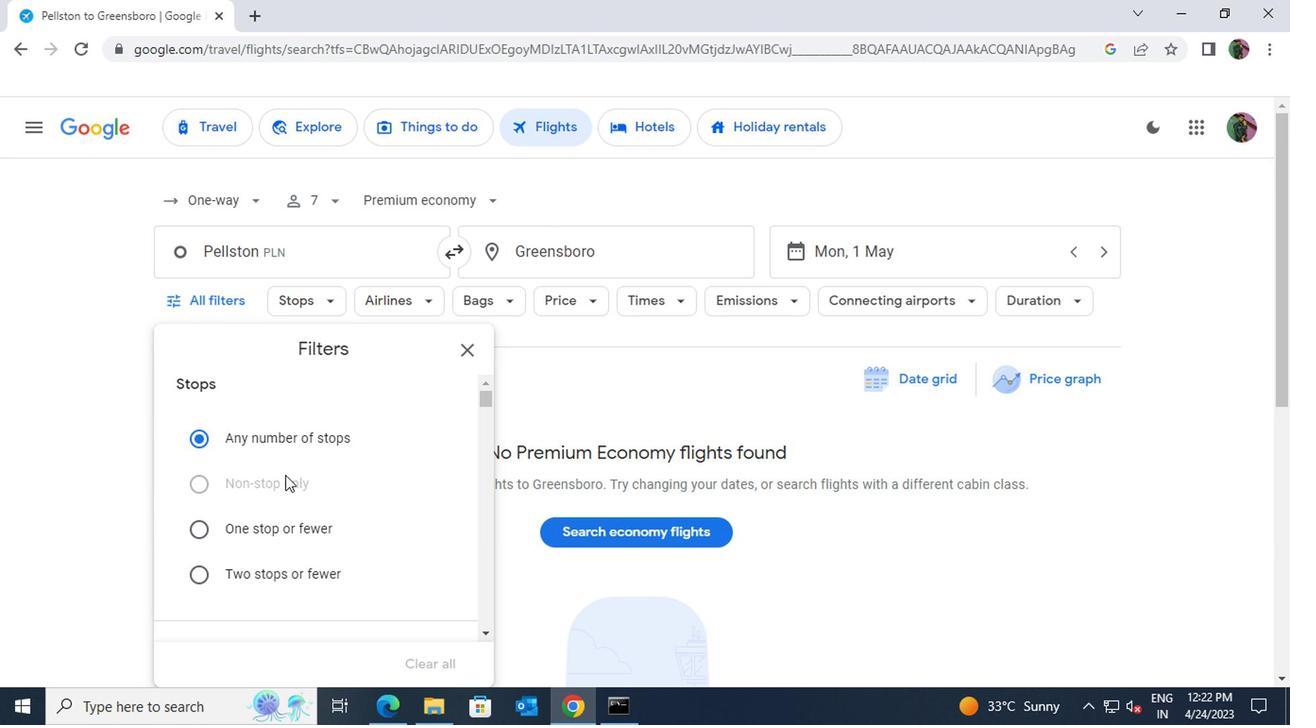 
Action: Mouse scrolled (284, 476) with delta (0, -1)
Screenshot: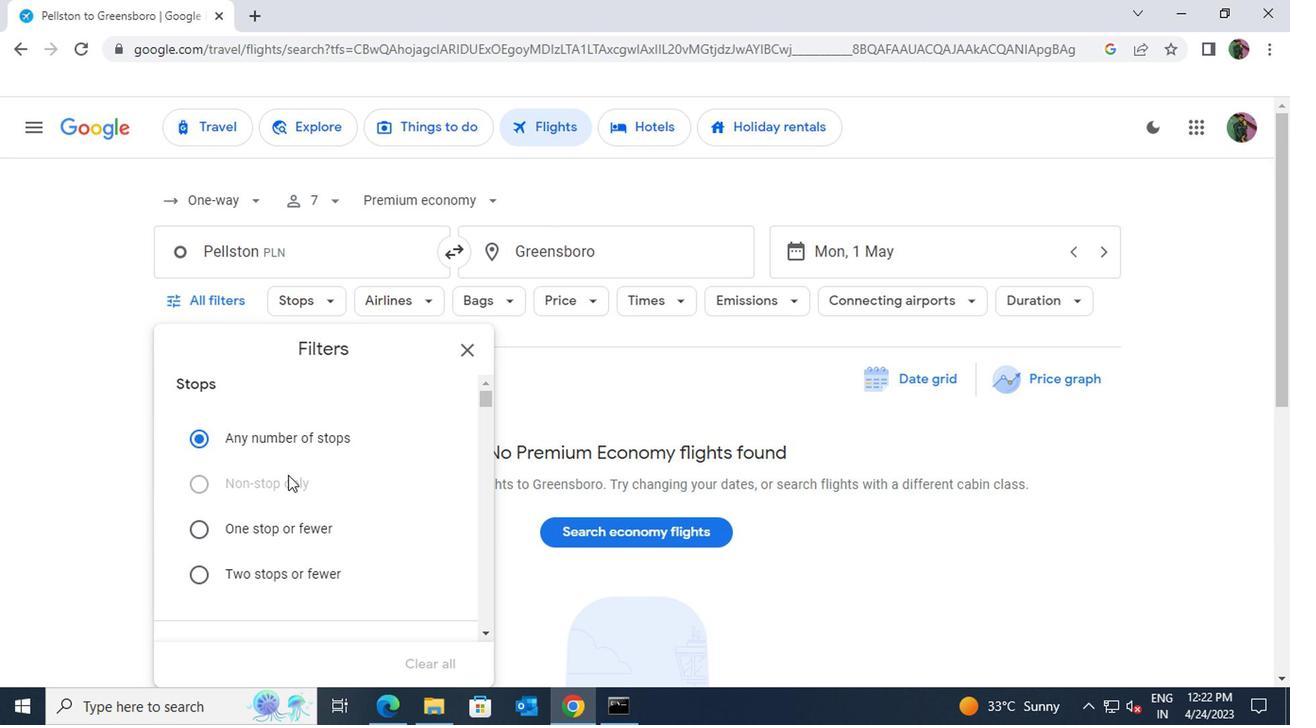 
Action: Mouse scrolled (284, 476) with delta (0, -1)
Screenshot: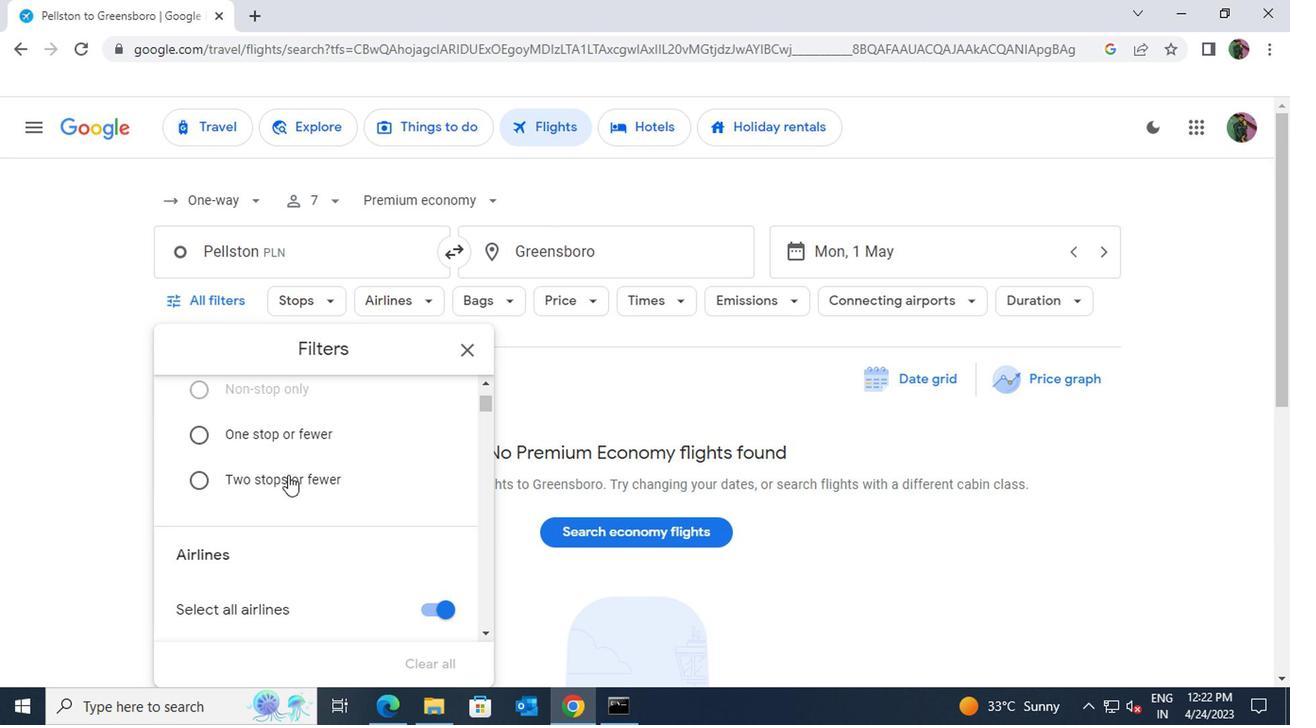 
Action: Mouse scrolled (284, 476) with delta (0, -1)
Screenshot: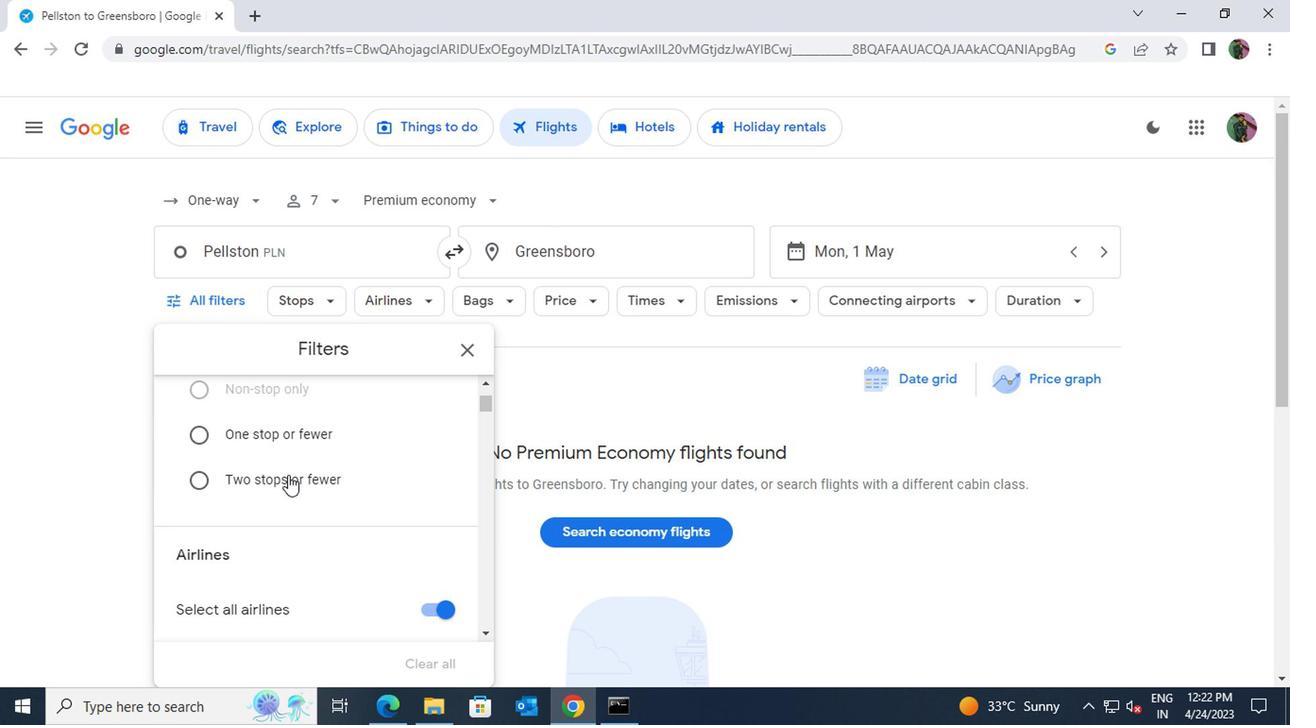 
Action: Mouse scrolled (284, 476) with delta (0, -1)
Screenshot: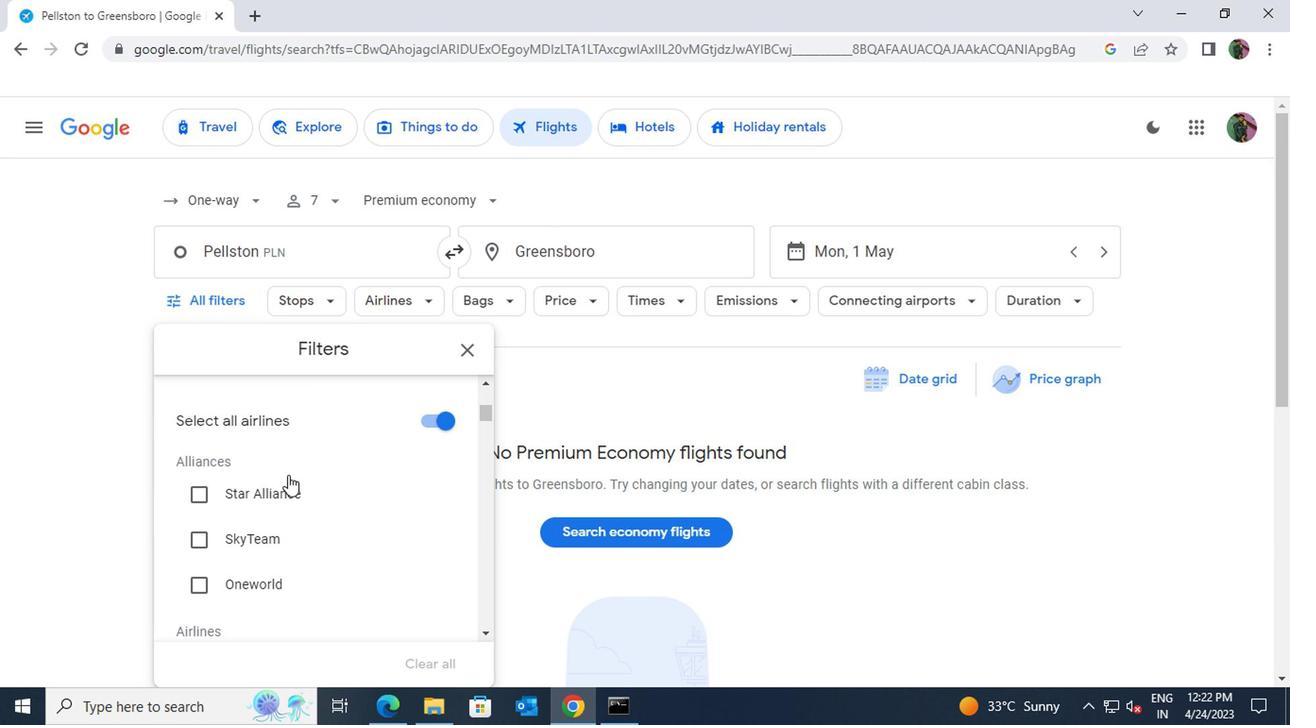 
Action: Mouse scrolled (284, 476) with delta (0, -1)
Screenshot: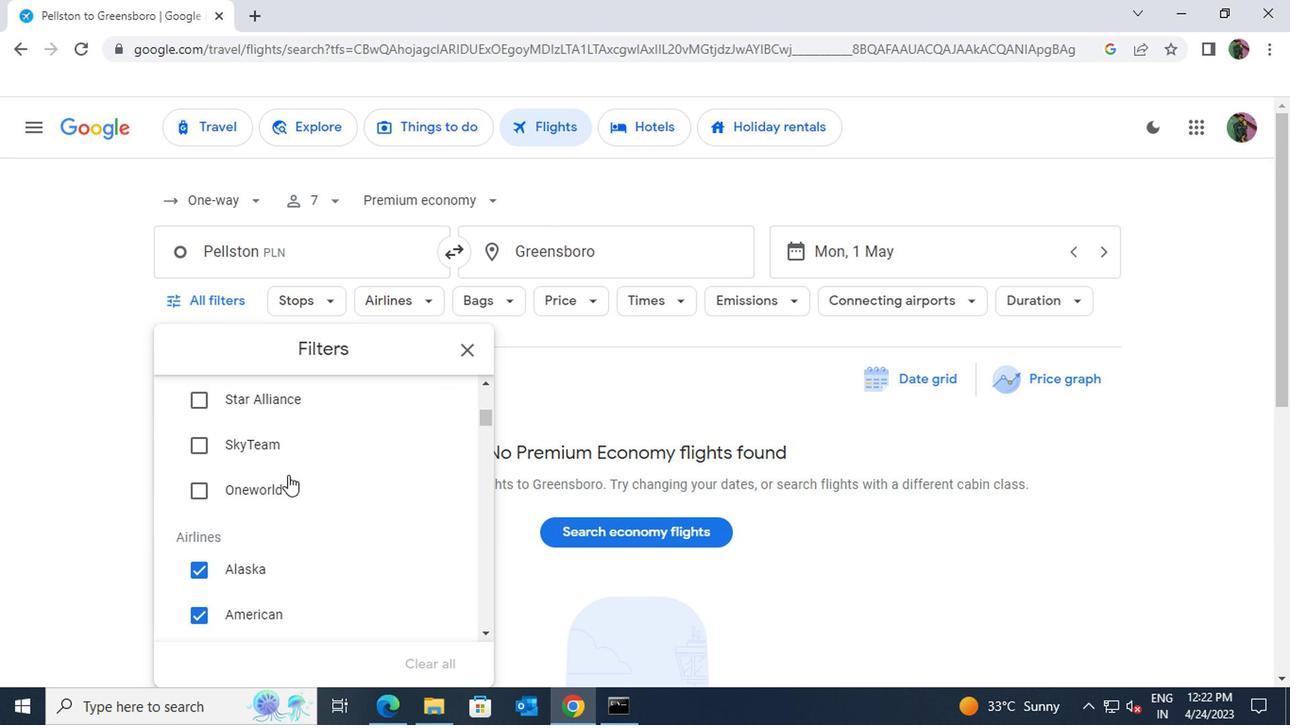 
Action: Mouse scrolled (284, 476) with delta (0, -1)
Screenshot: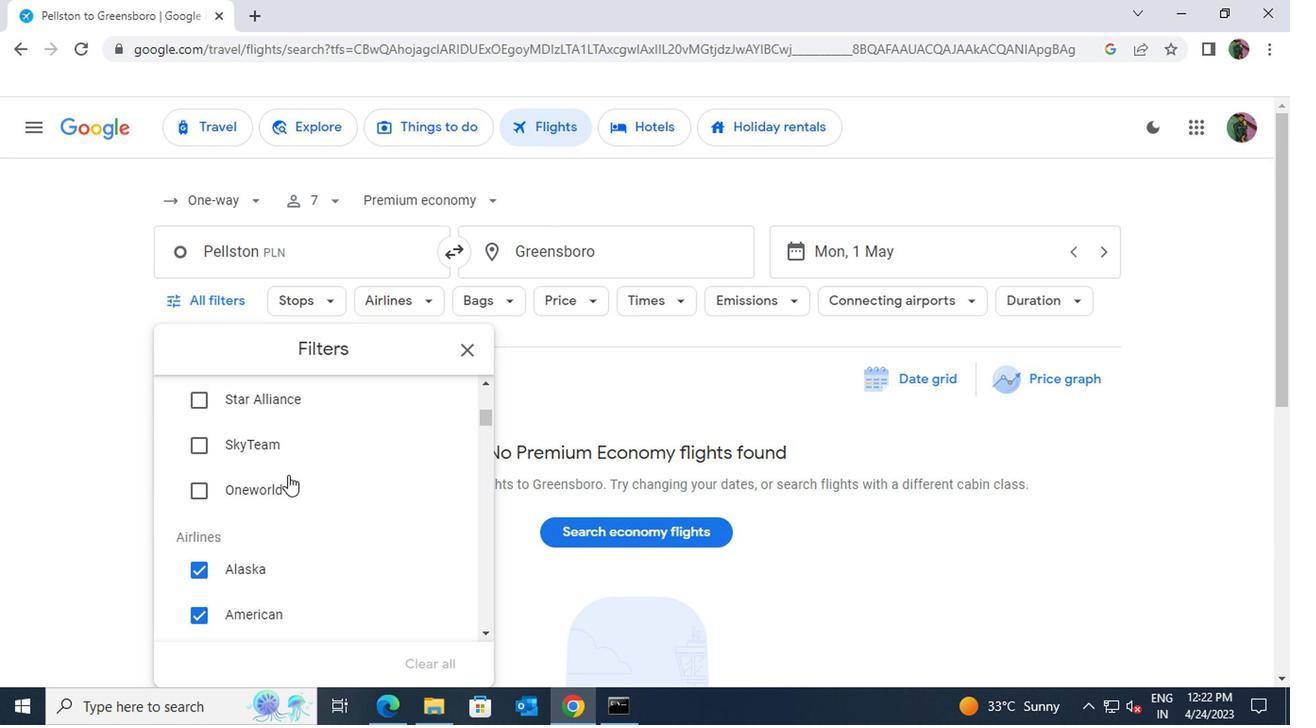 
Action: Mouse scrolled (284, 476) with delta (0, -1)
Screenshot: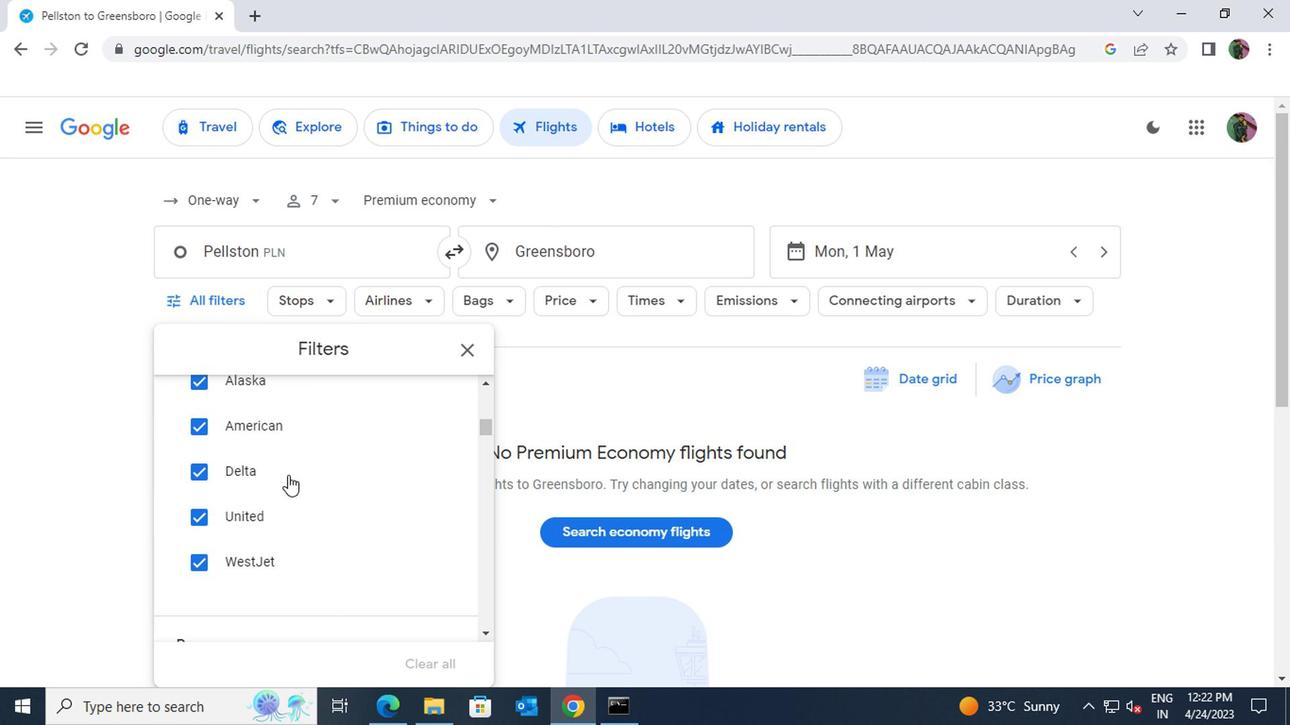 
Action: Mouse scrolled (284, 476) with delta (0, -1)
Screenshot: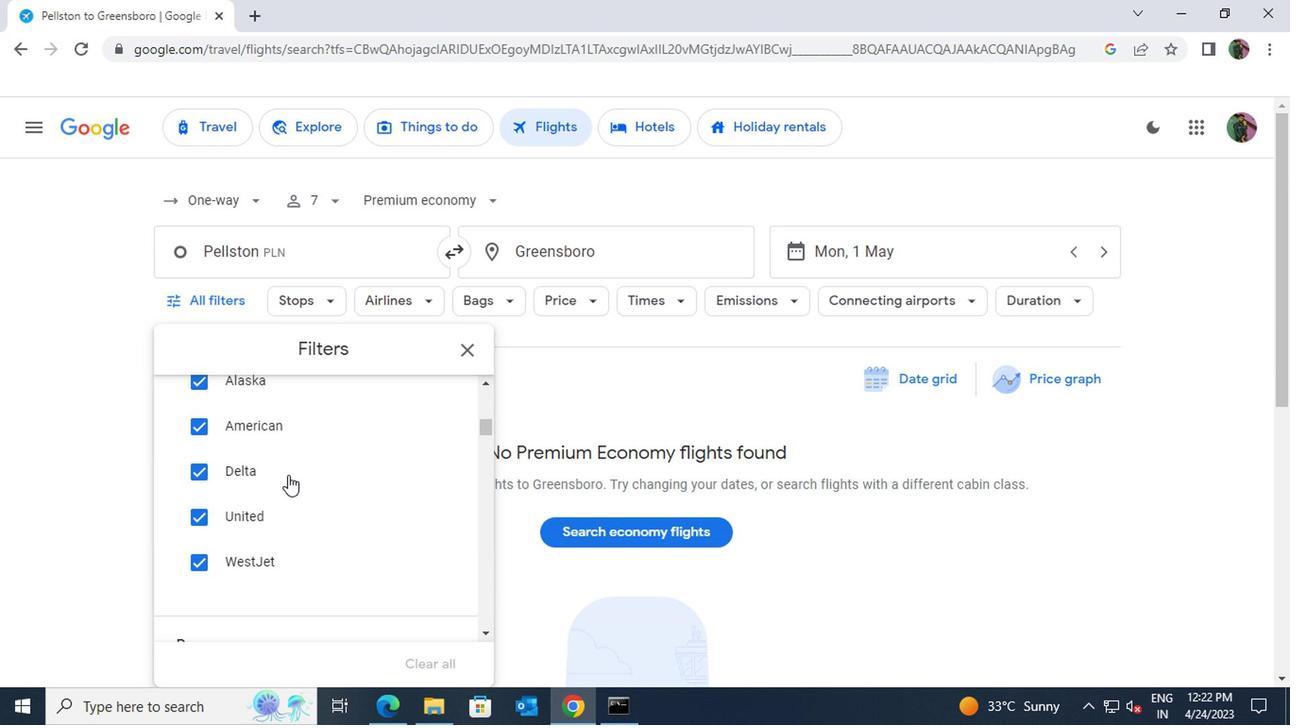 
Action: Mouse scrolled (284, 476) with delta (0, -1)
Screenshot: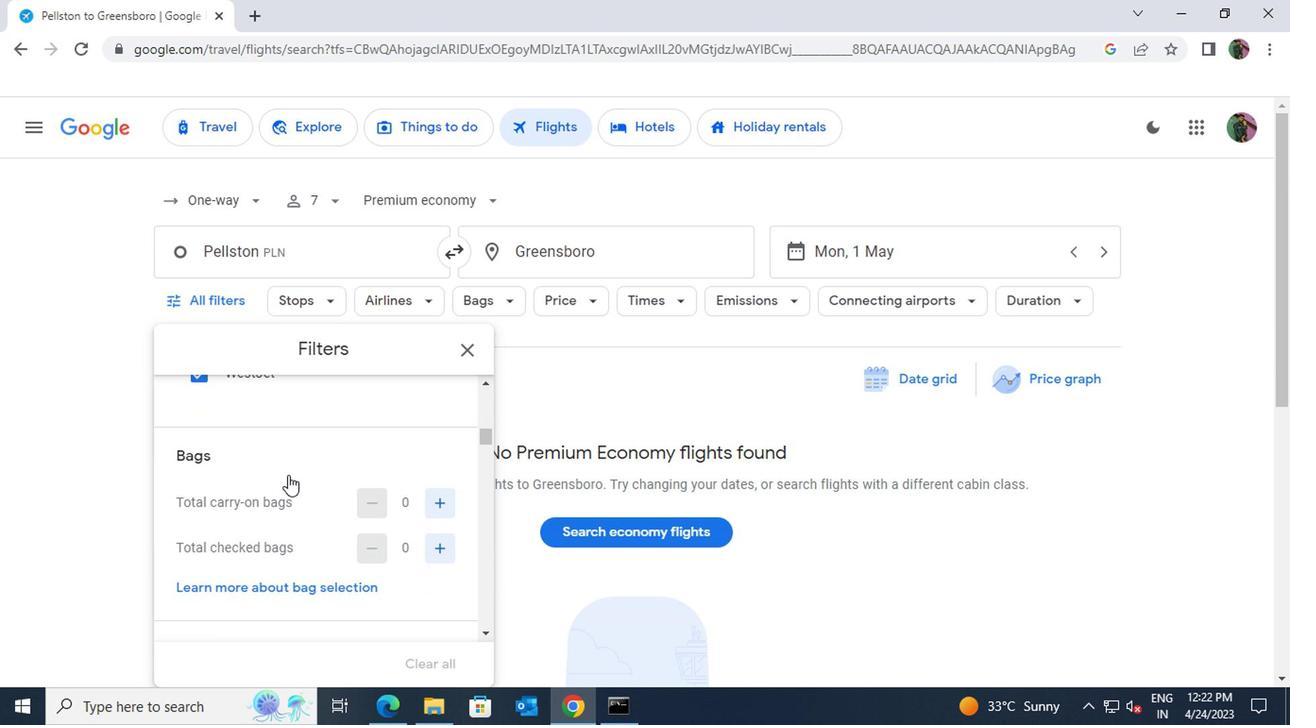 
Action: Mouse moved to (444, 458)
Screenshot: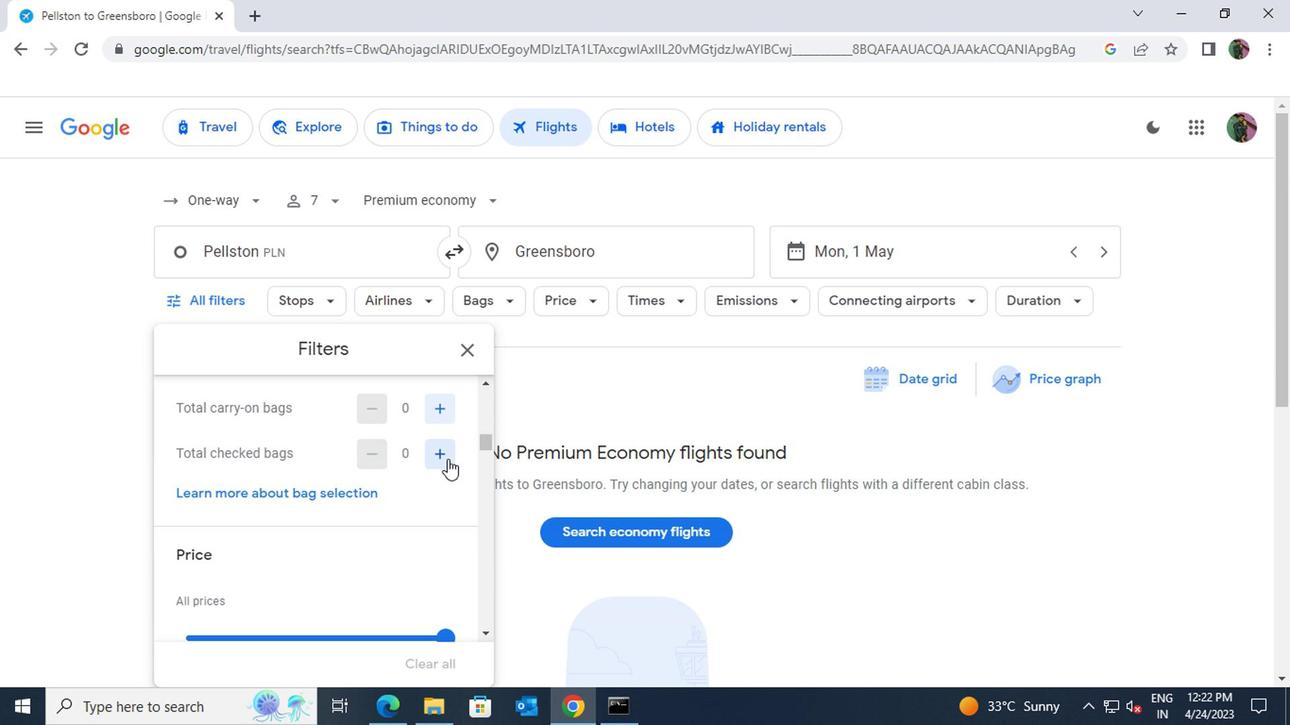 
Action: Mouse pressed left at (444, 458)
Screenshot: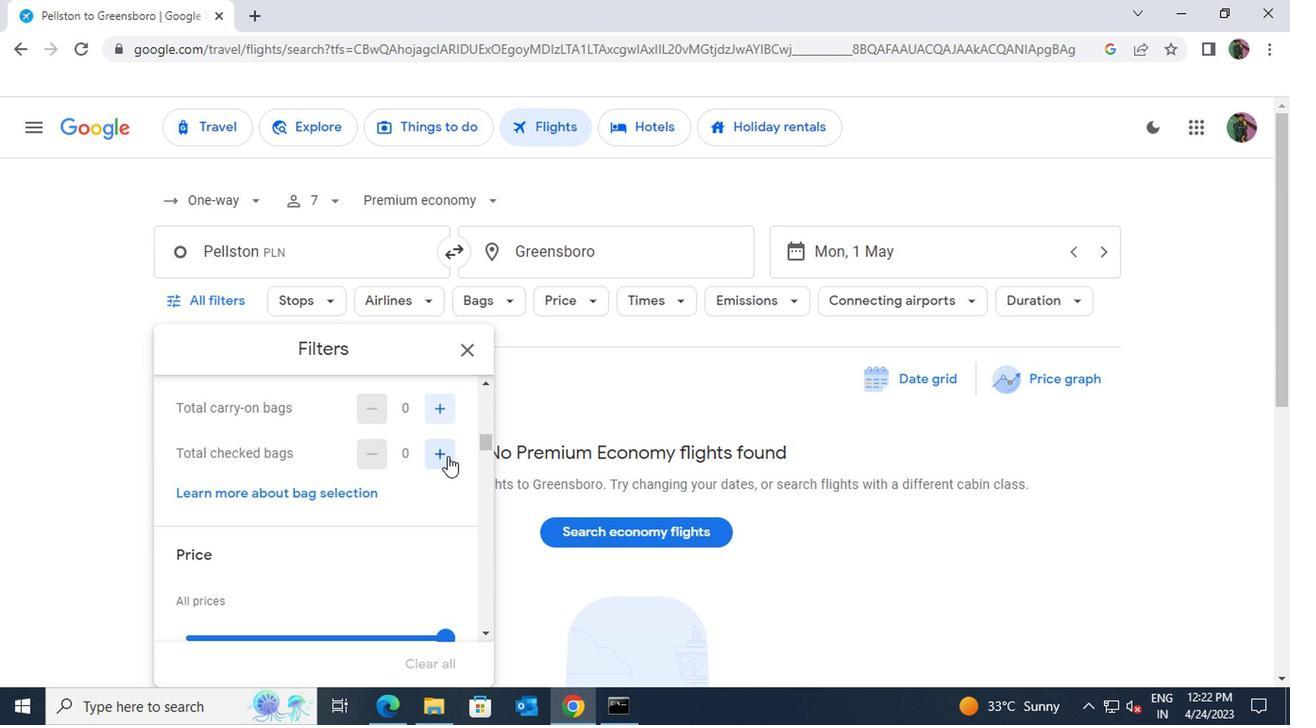 
Action: Mouse scrolled (444, 457) with delta (0, 0)
Screenshot: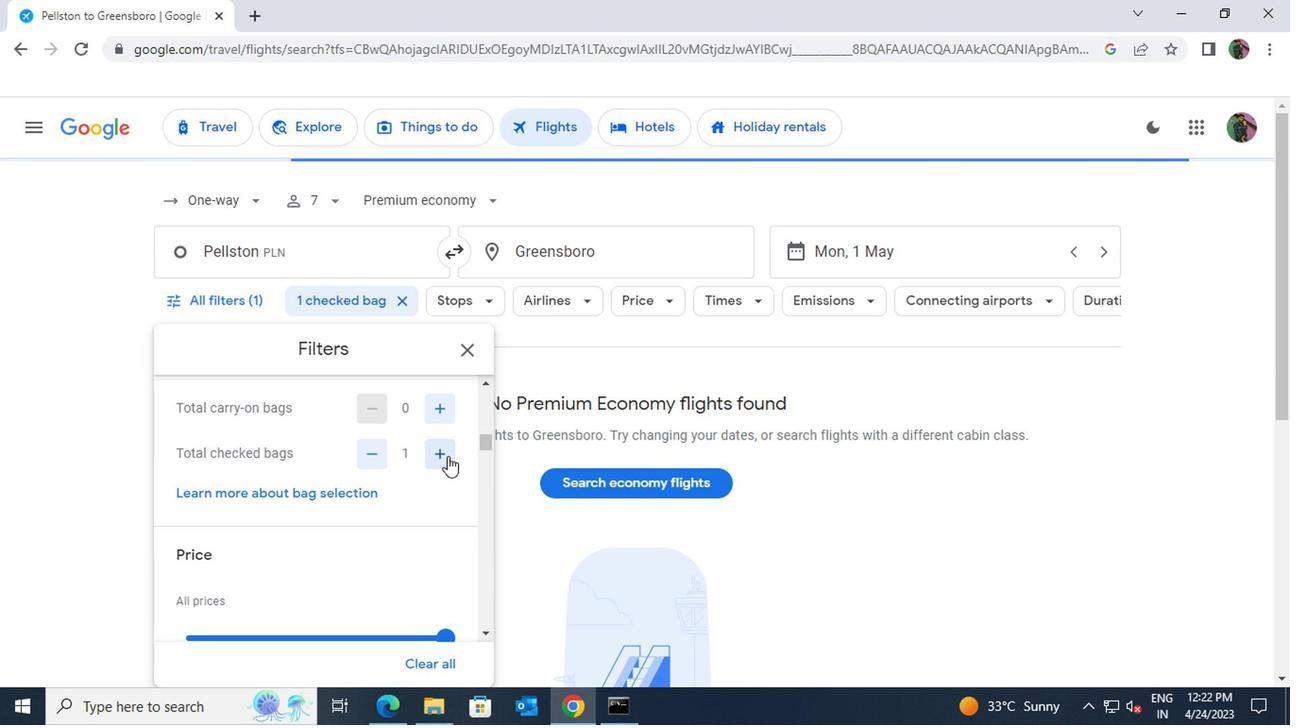 
Action: Mouse moved to (440, 540)
Screenshot: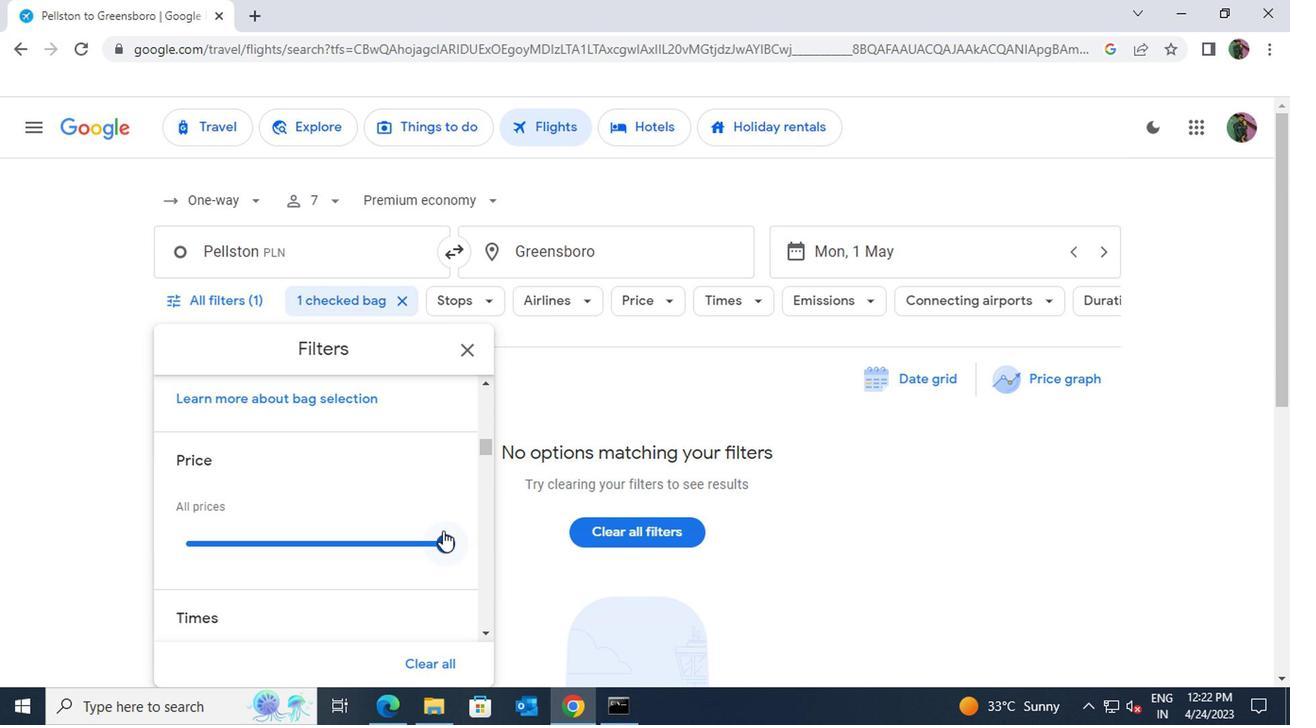 
Action: Mouse pressed left at (440, 540)
Screenshot: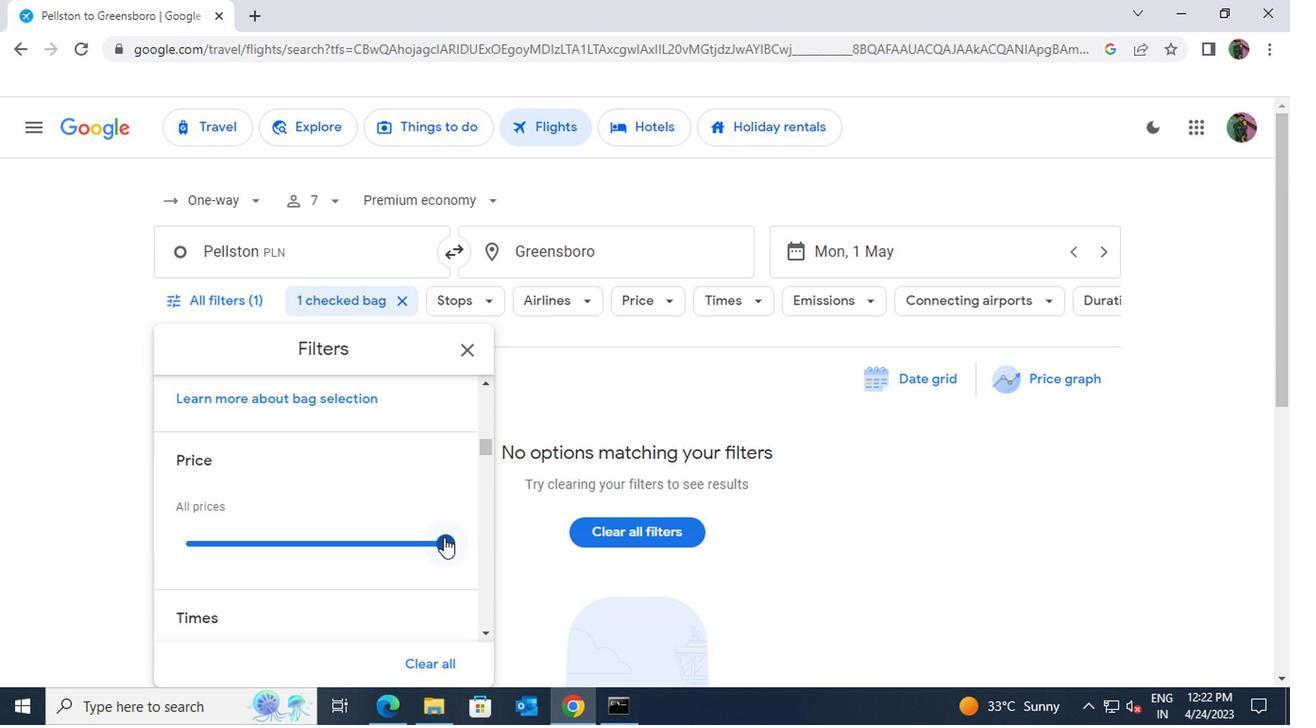 
Action: Mouse moved to (380, 539)
Screenshot: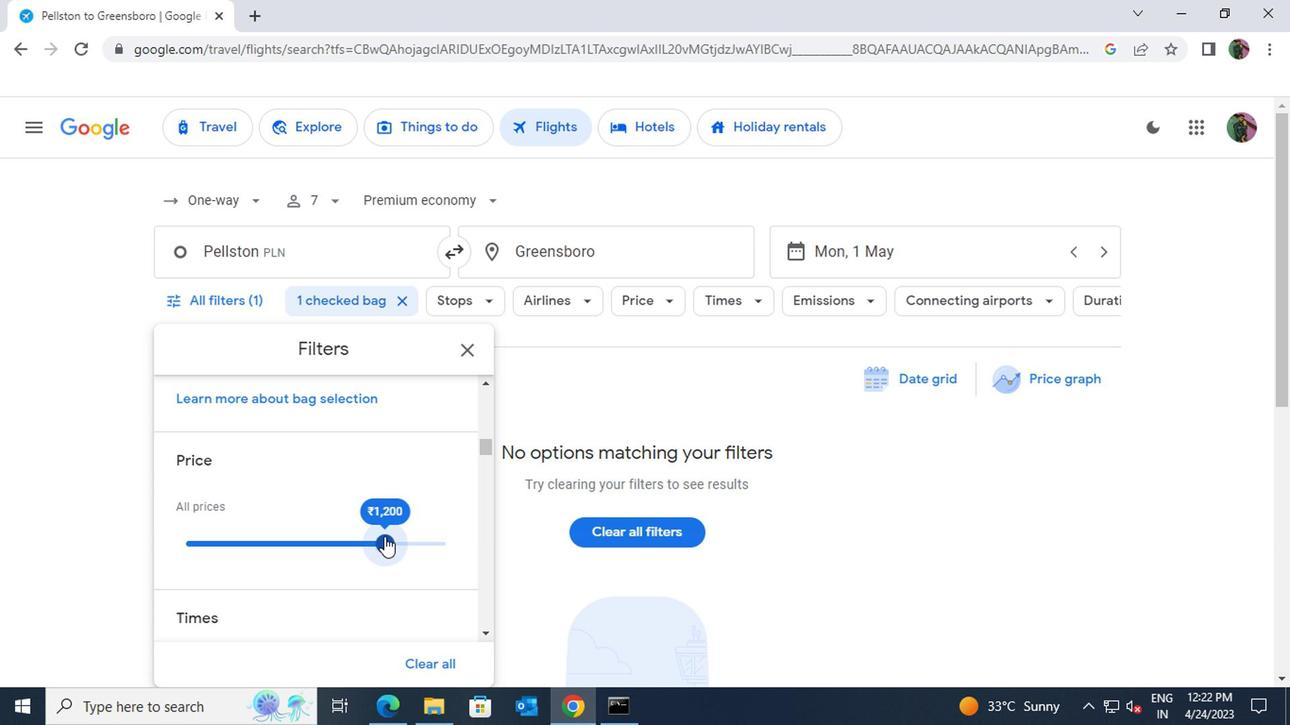 
Action: Mouse scrolled (380, 538) with delta (0, -1)
Screenshot: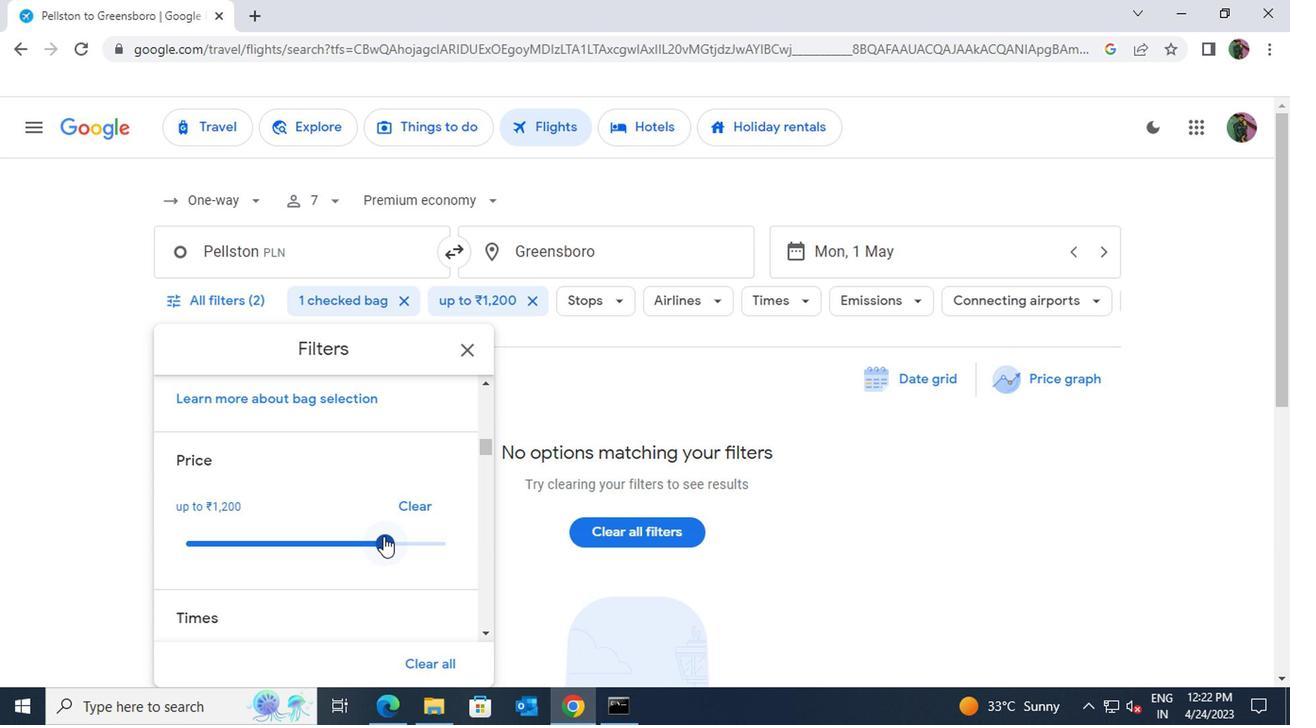 
Action: Mouse scrolled (380, 538) with delta (0, -1)
Screenshot: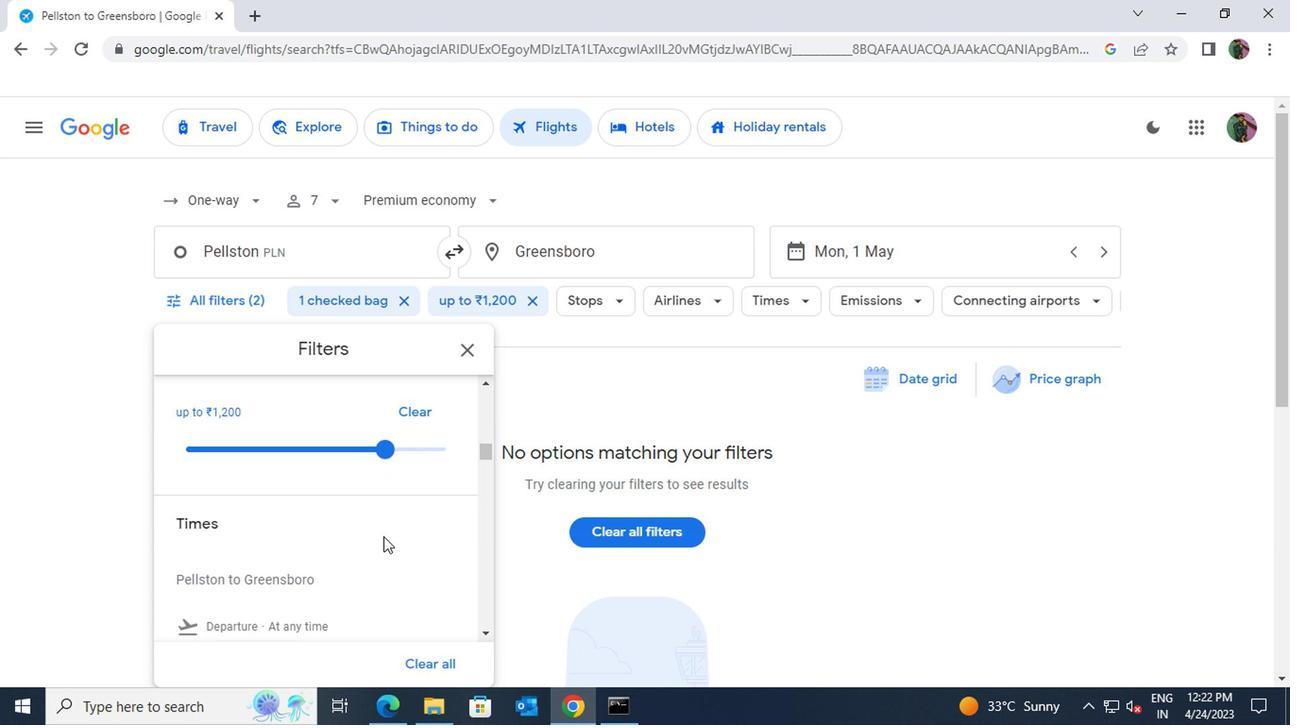 
Action: Mouse moved to (361, 528)
Screenshot: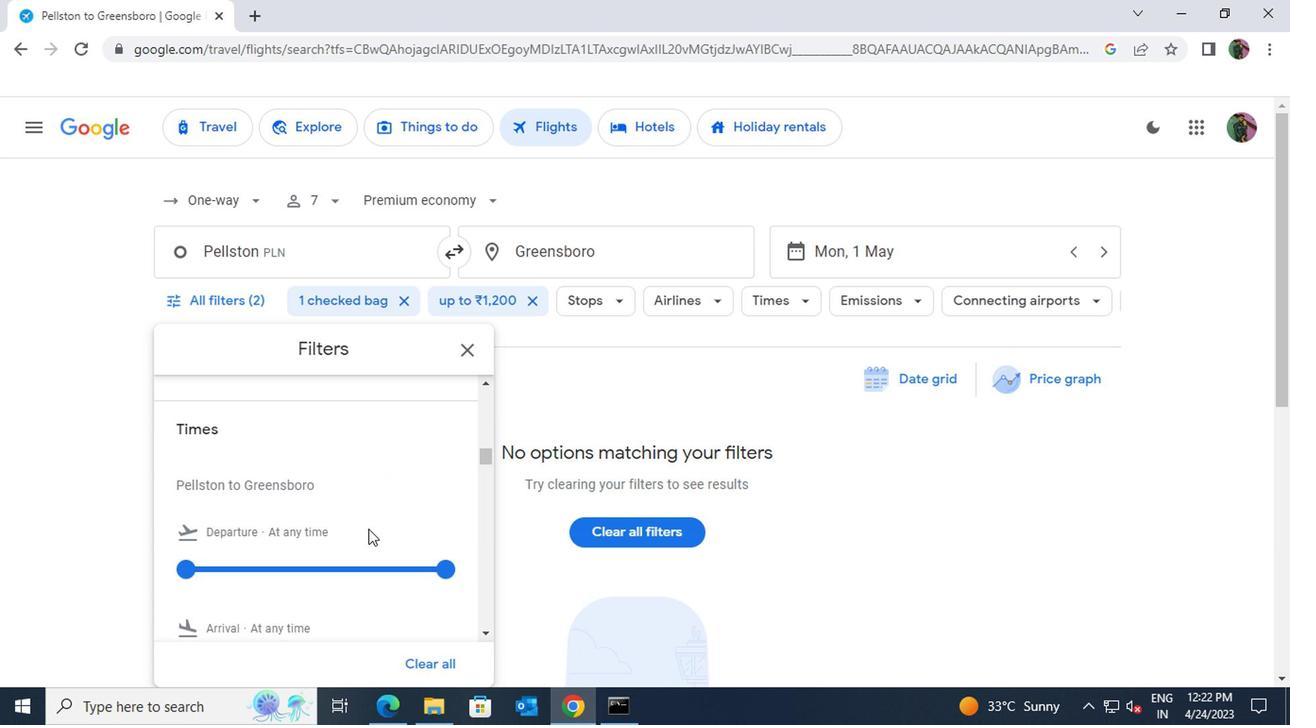 
Action: Mouse scrolled (361, 528) with delta (0, 0)
Screenshot: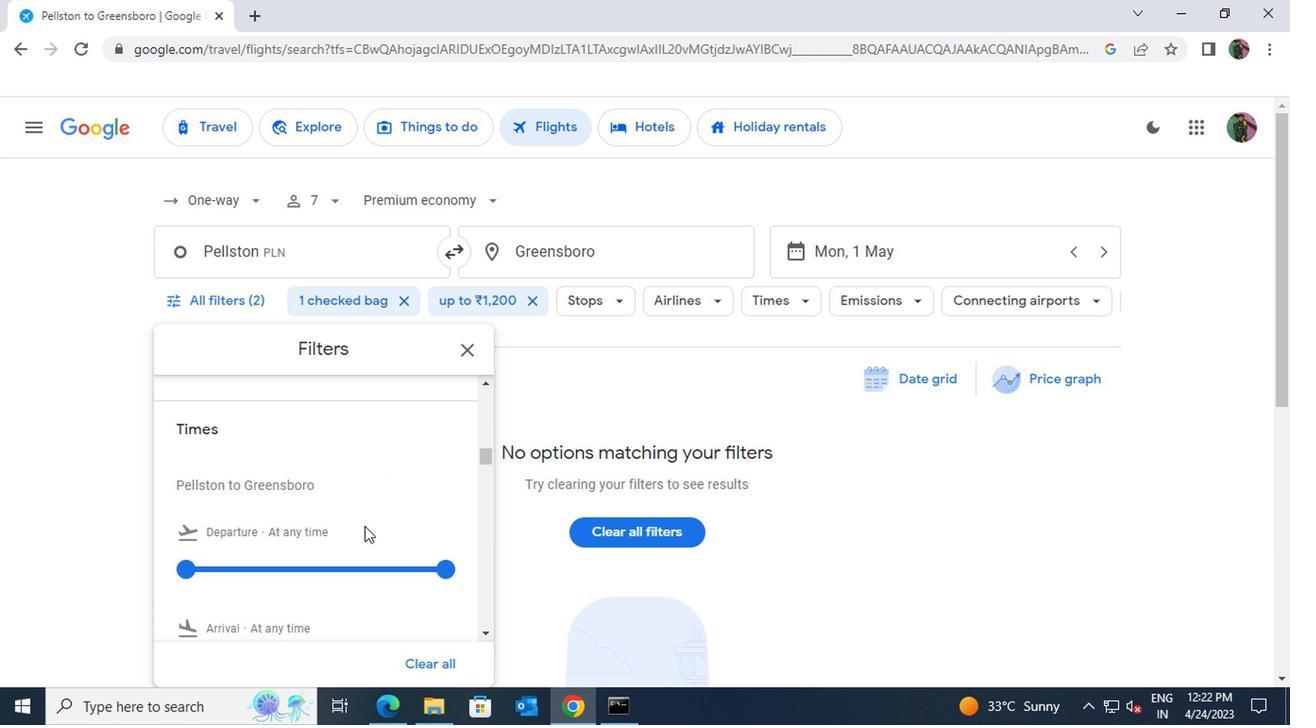 
Action: Mouse scrolled (361, 528) with delta (0, 0)
Screenshot: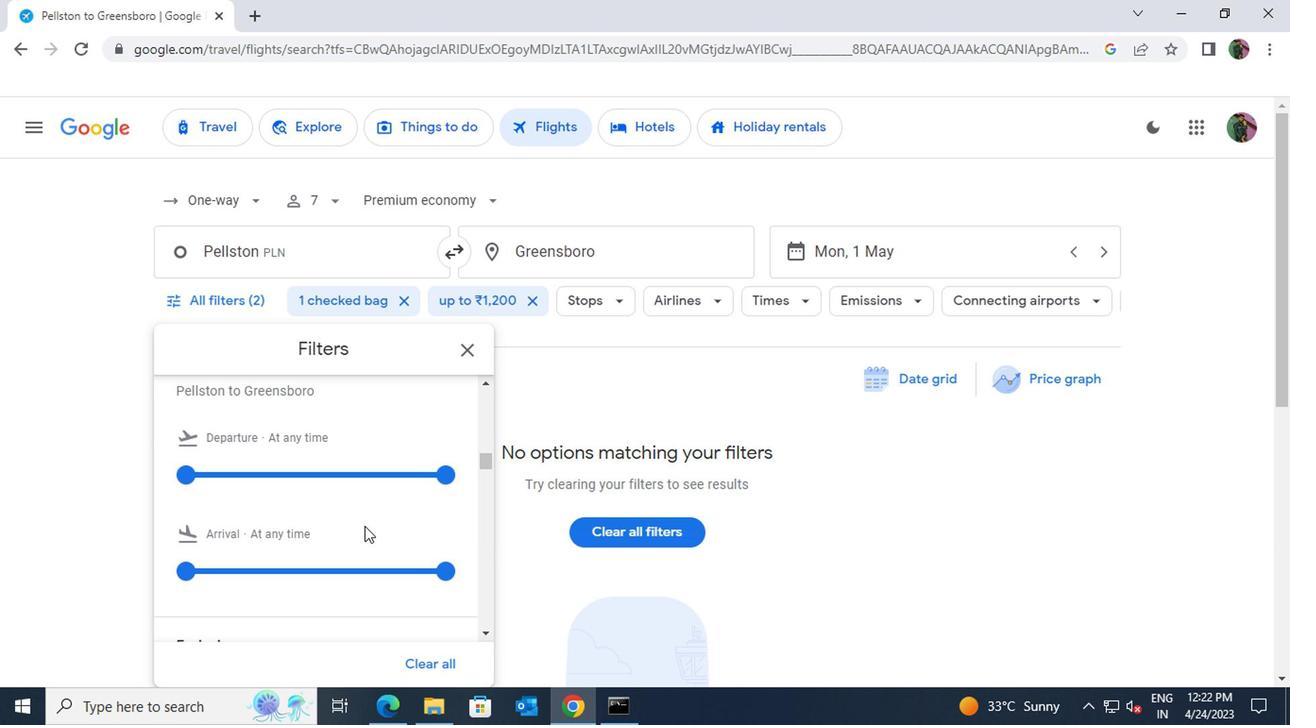 
Action: Mouse scrolled (361, 530) with delta (0, 1)
Screenshot: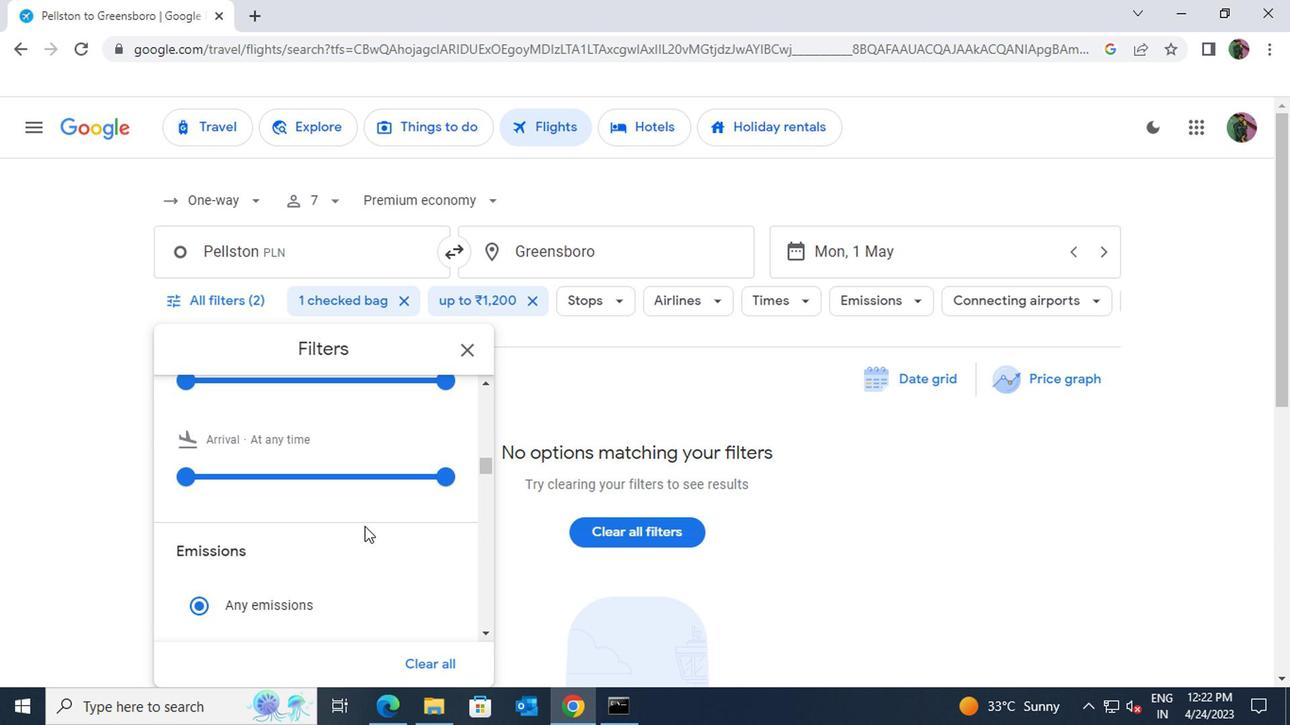 
Action: Mouse scrolled (361, 530) with delta (0, 1)
Screenshot: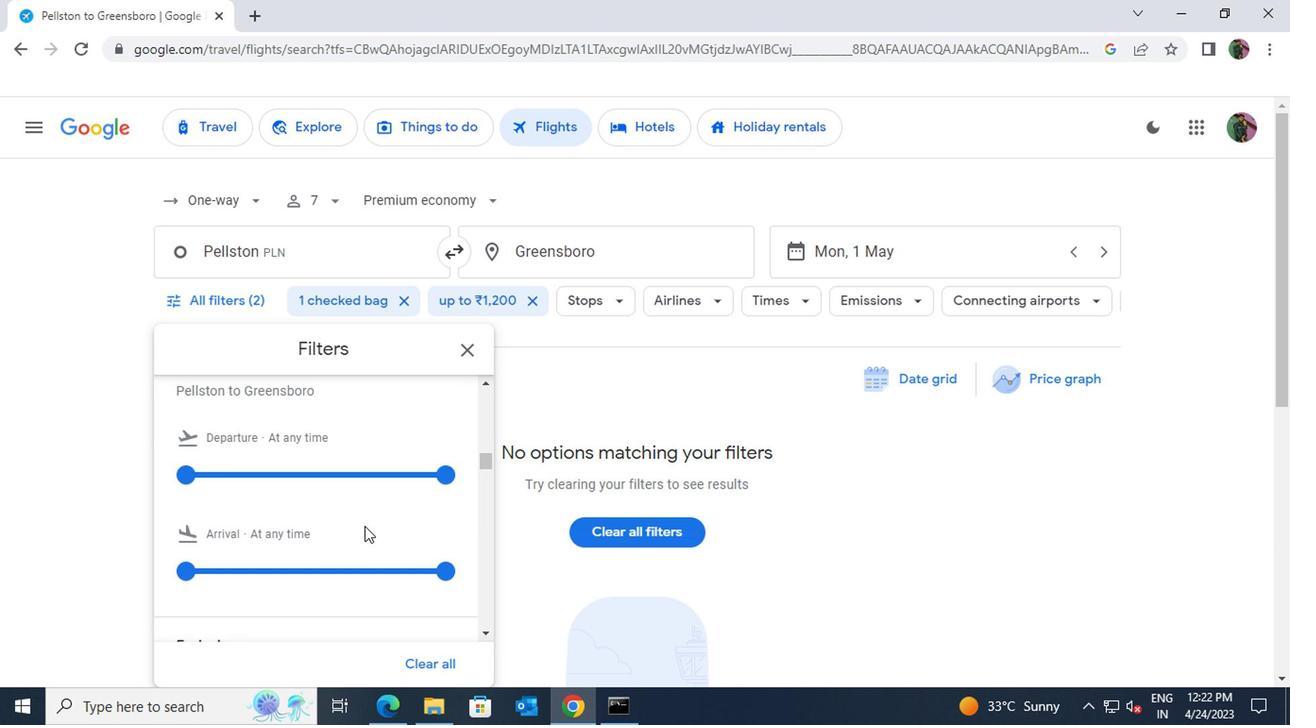 
Action: Mouse moved to (428, 569)
Screenshot: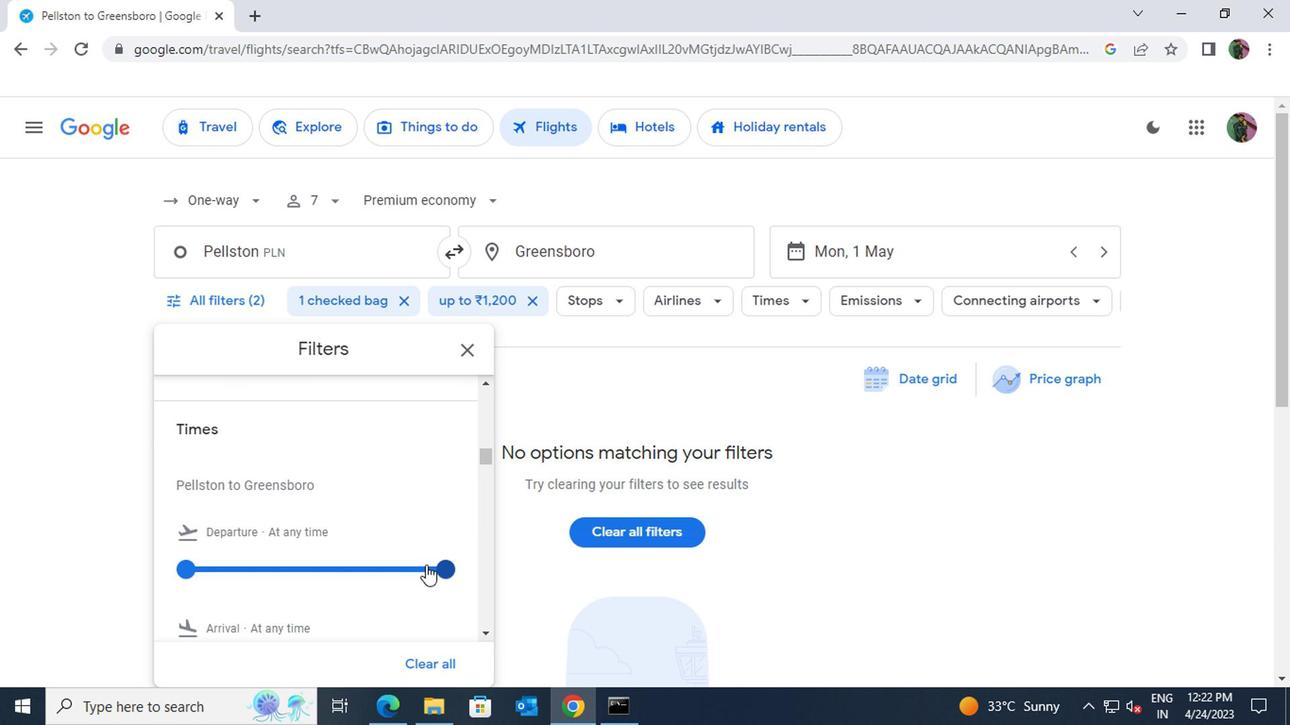 
Action: Mouse pressed left at (428, 569)
Screenshot: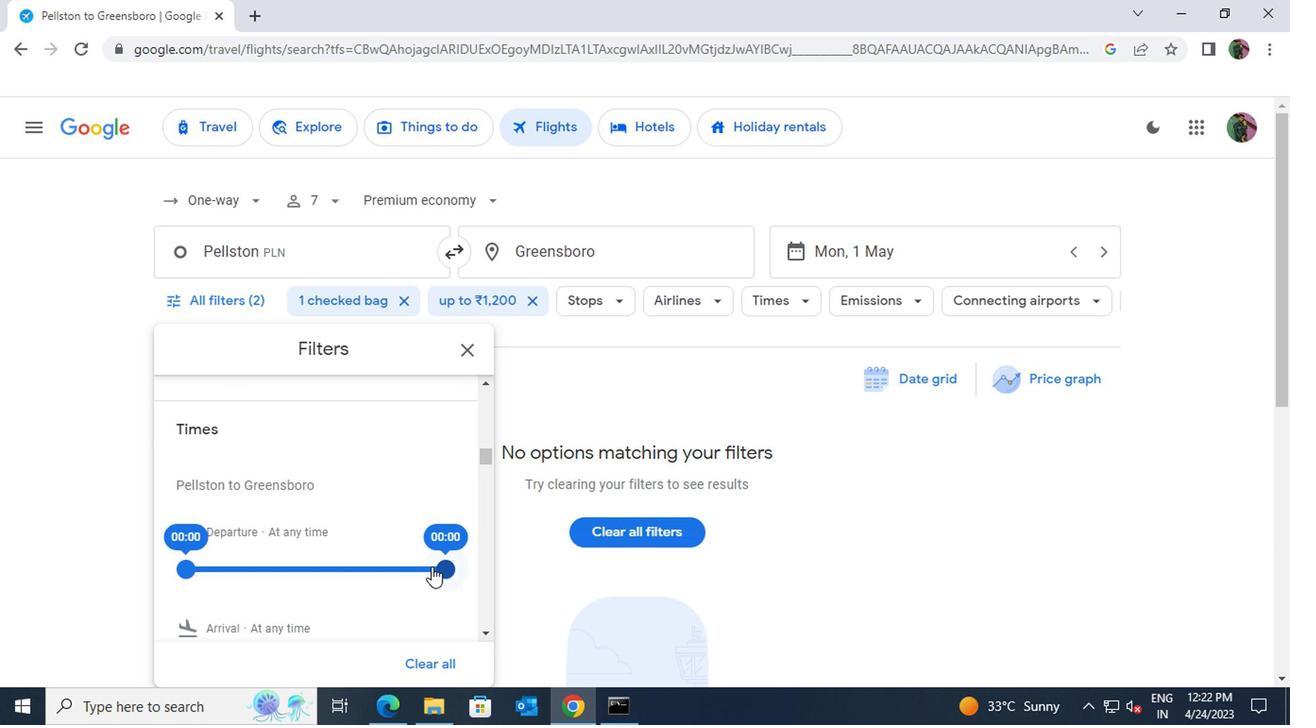 
Action: Mouse moved to (401, 540)
Screenshot: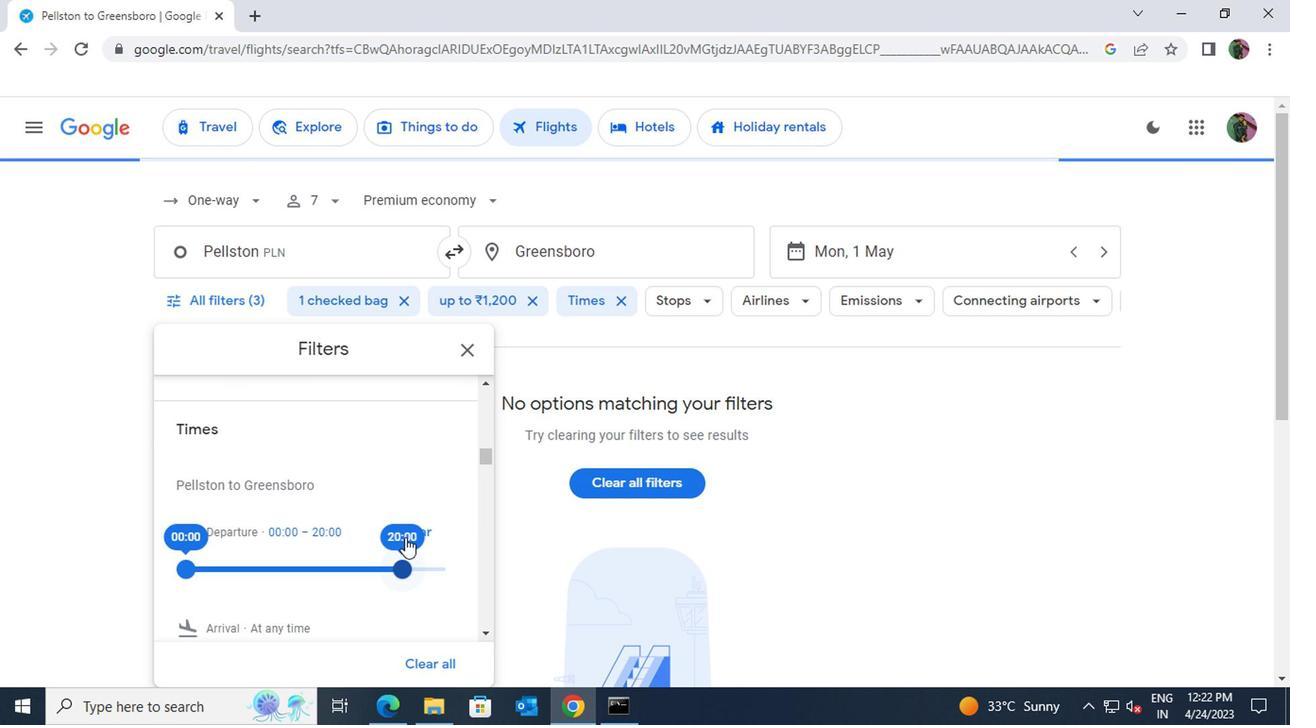 
